 Task: Send an email with the signature Hayden King with the subject Request for feedback on a podcast episode and the message I appreciate your willingness to work with us on this matter. from softage.2@softage.net to softage.8@softage.net with an attached image file Menu_design.png and move the email from Sent Items to the folder Swimming
Action: Key pressed n
Screenshot: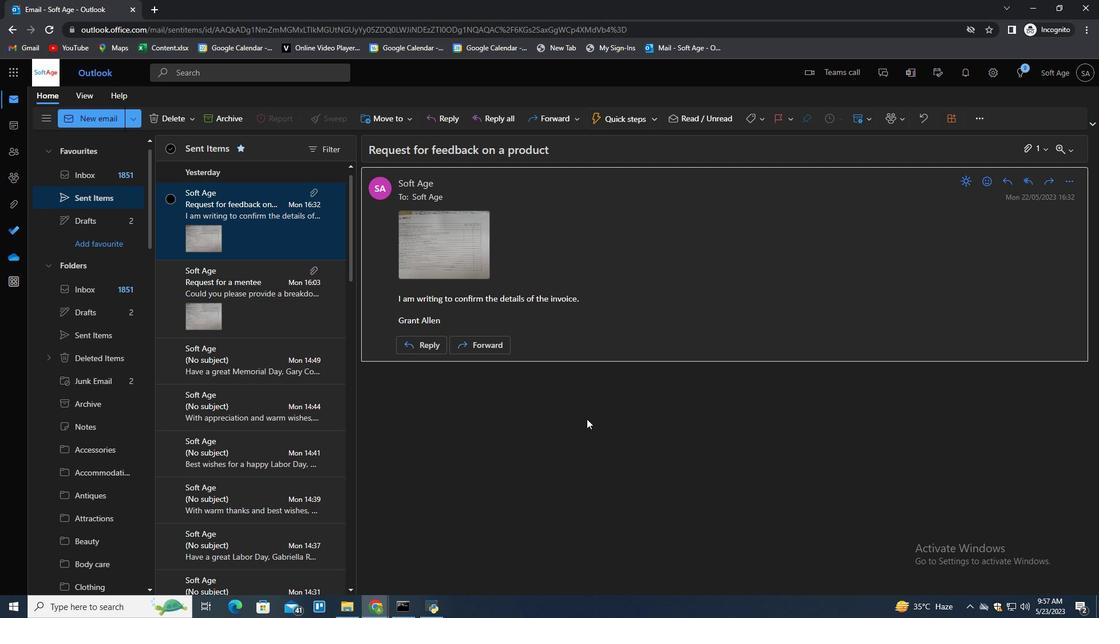 
Action: Mouse moved to (764, 126)
Screenshot: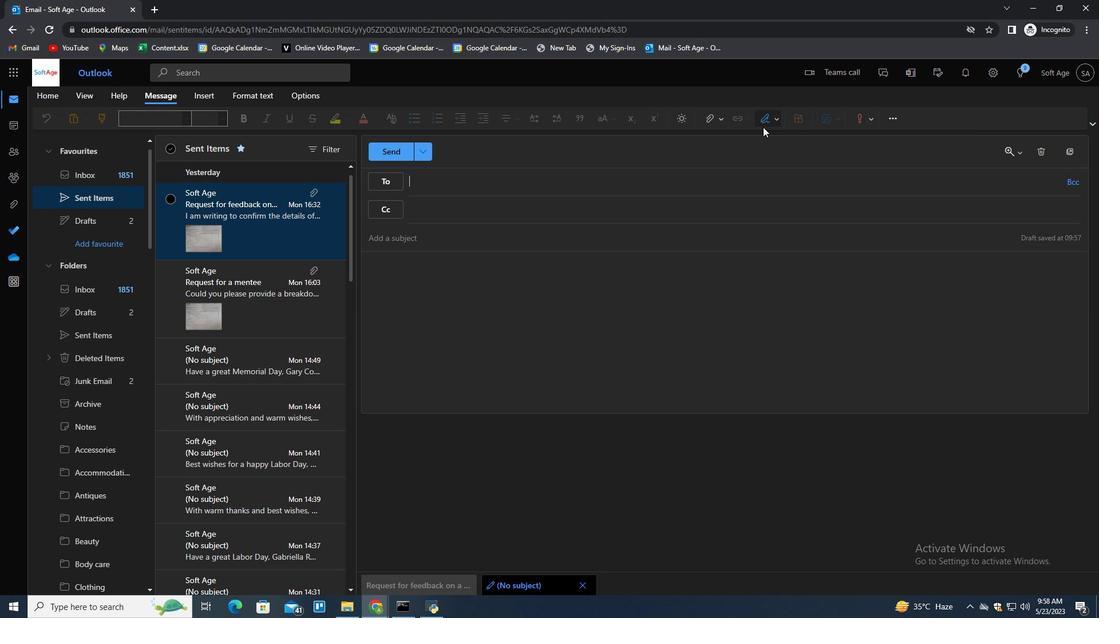 
Action: Mouse pressed left at (764, 126)
Screenshot: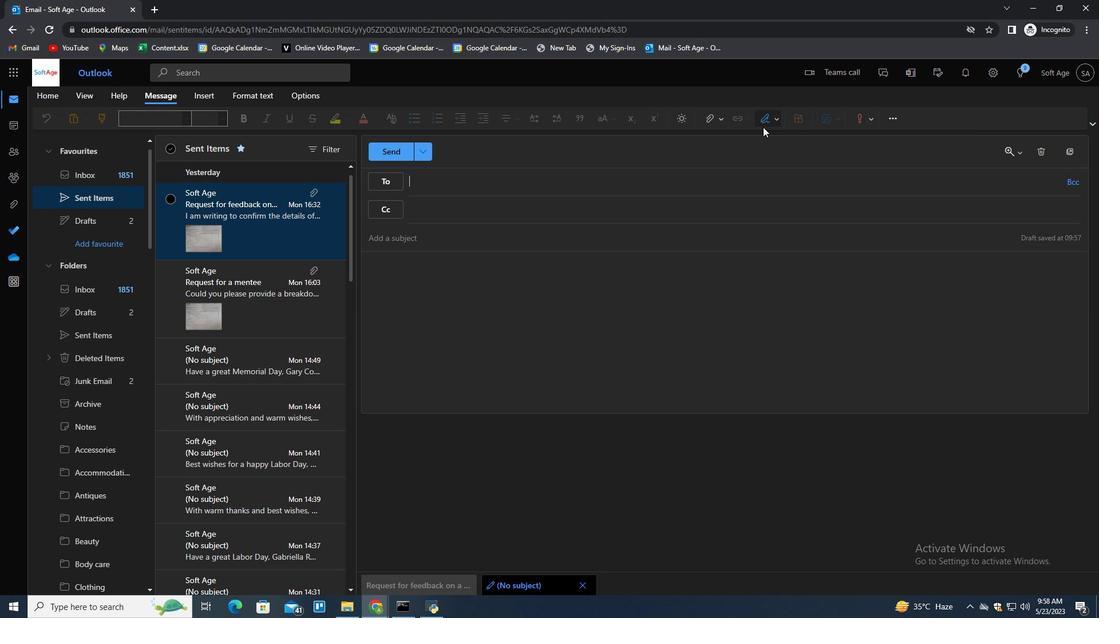 
Action: Mouse moved to (757, 163)
Screenshot: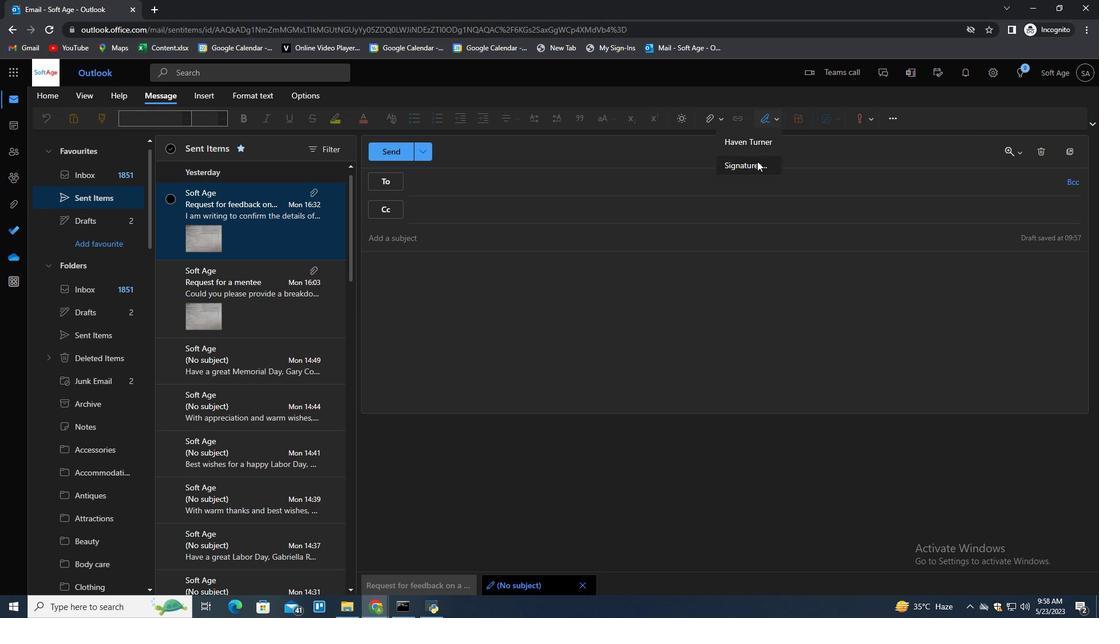 
Action: Mouse pressed left at (757, 163)
Screenshot: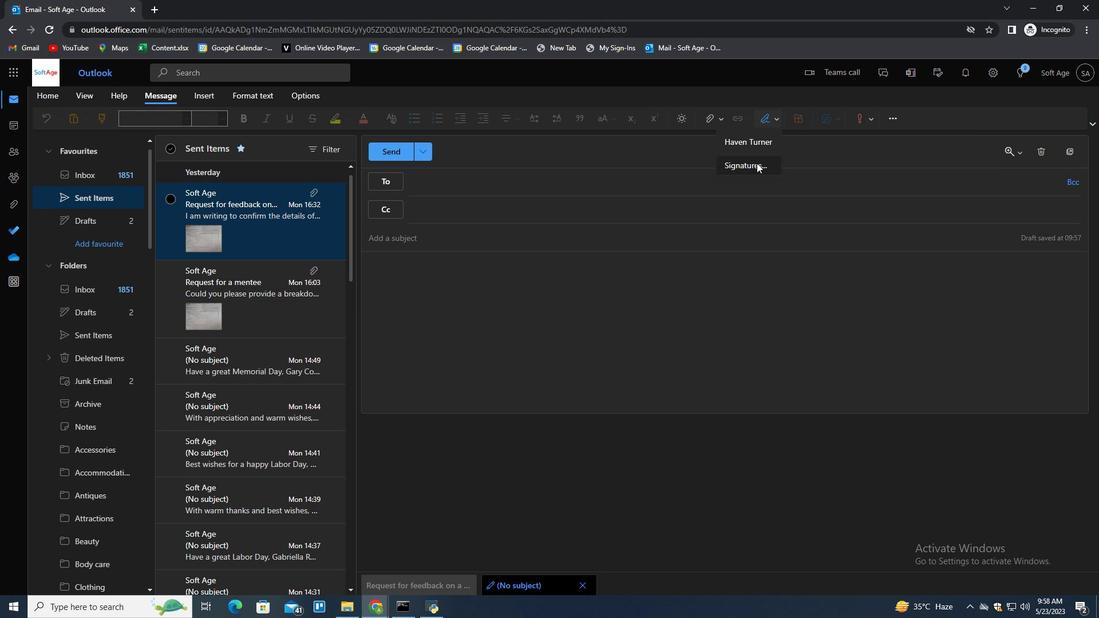 
Action: Mouse moved to (784, 213)
Screenshot: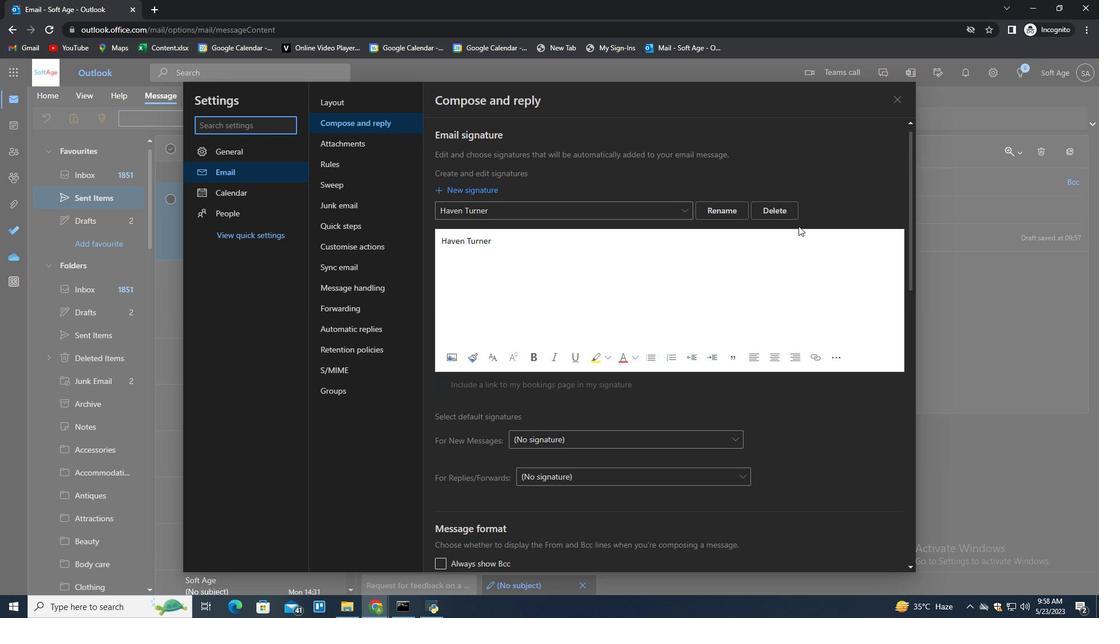 
Action: Mouse pressed left at (784, 213)
Screenshot: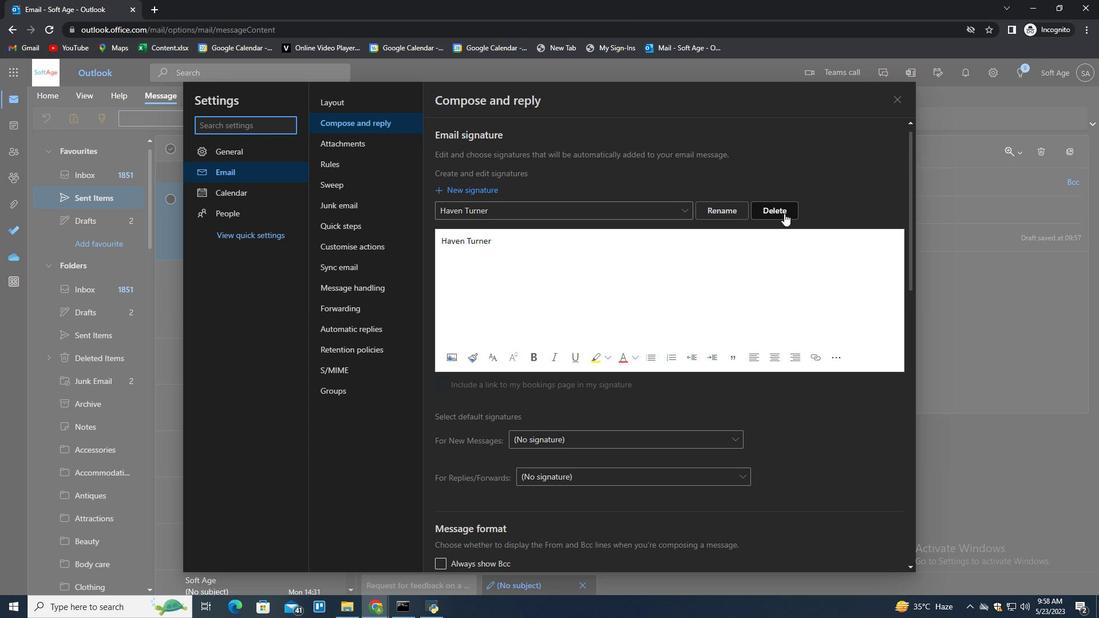 
Action: Mouse moved to (789, 214)
Screenshot: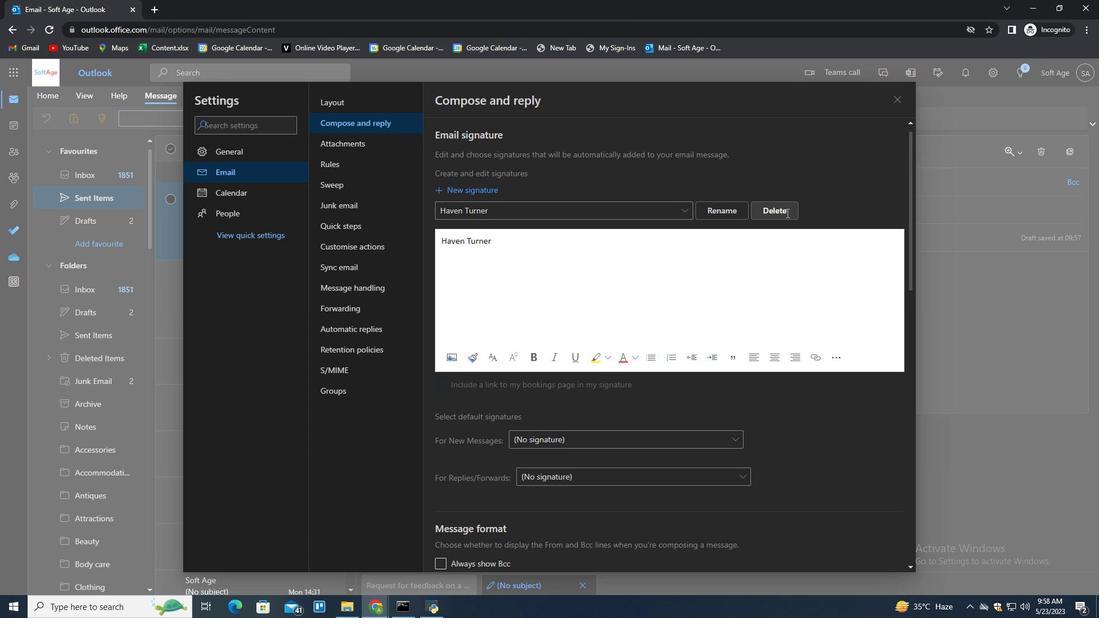 
Action: Mouse pressed left at (789, 214)
Screenshot: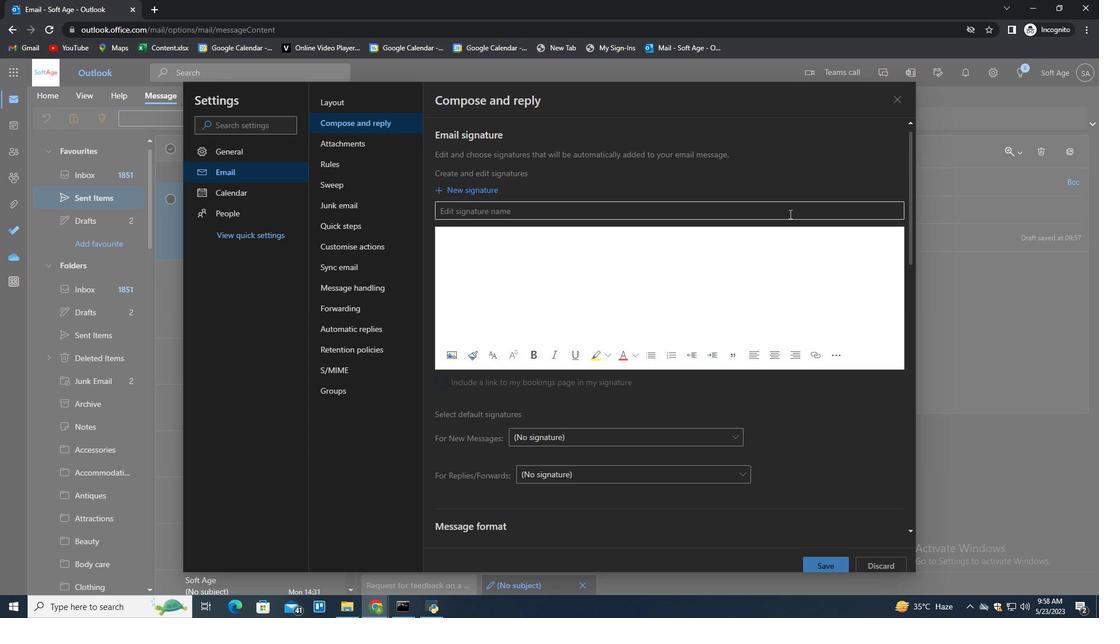 
Action: Key pressed <Key.shift>Hayden<Key.space><Key.shift>King<Key.space><Key.tab><Key.shift>Hayden<Key.space><Key.shift>King
Screenshot: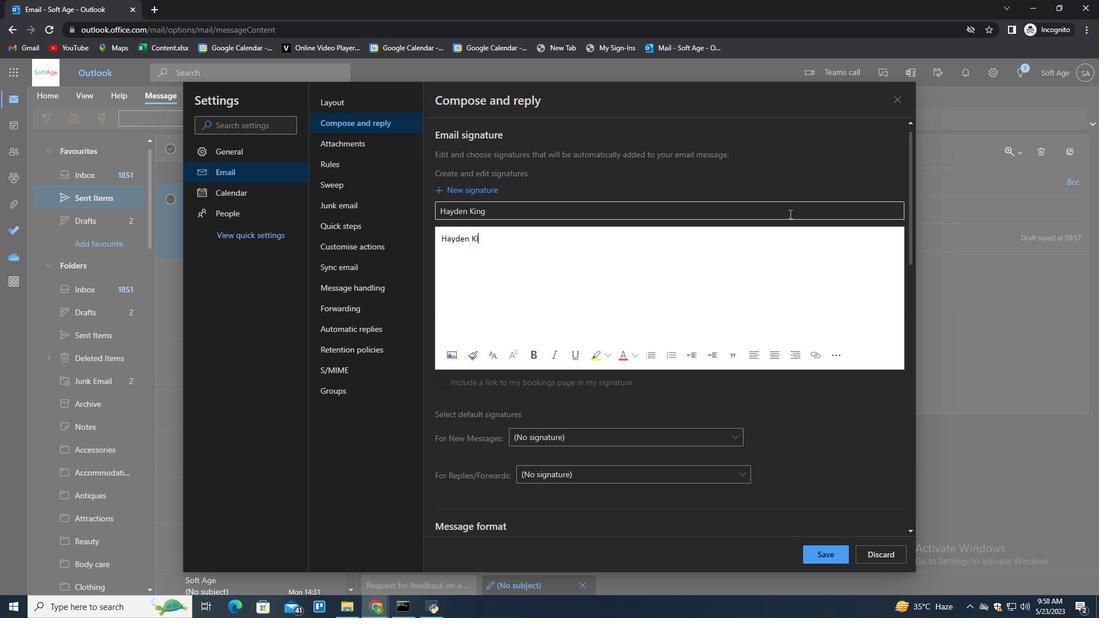 
Action: Mouse moved to (827, 552)
Screenshot: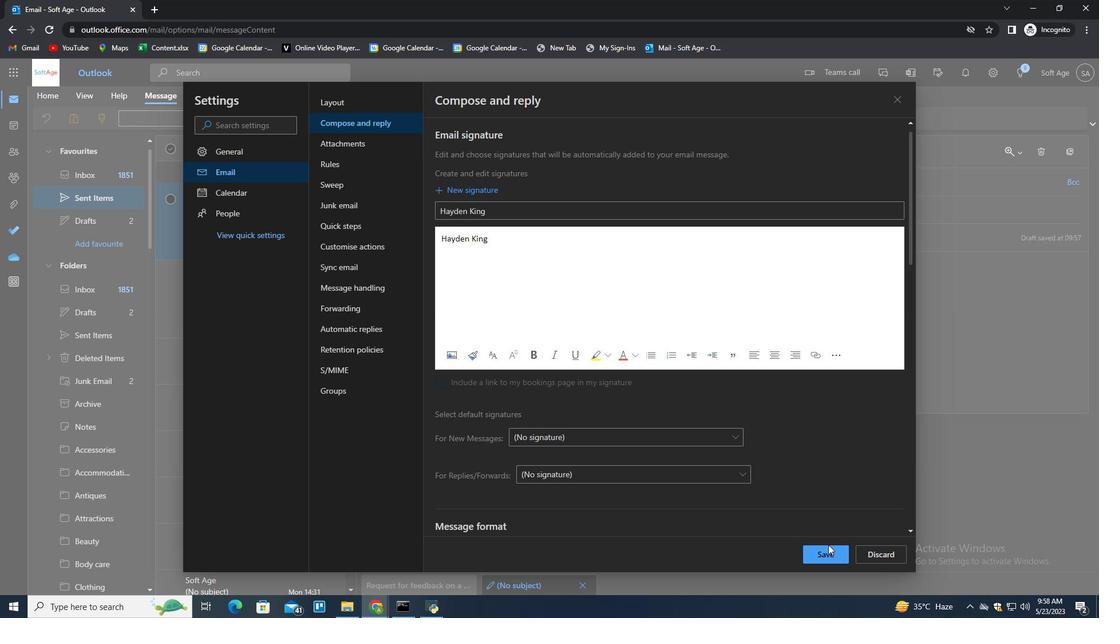 
Action: Mouse pressed left at (827, 552)
Screenshot: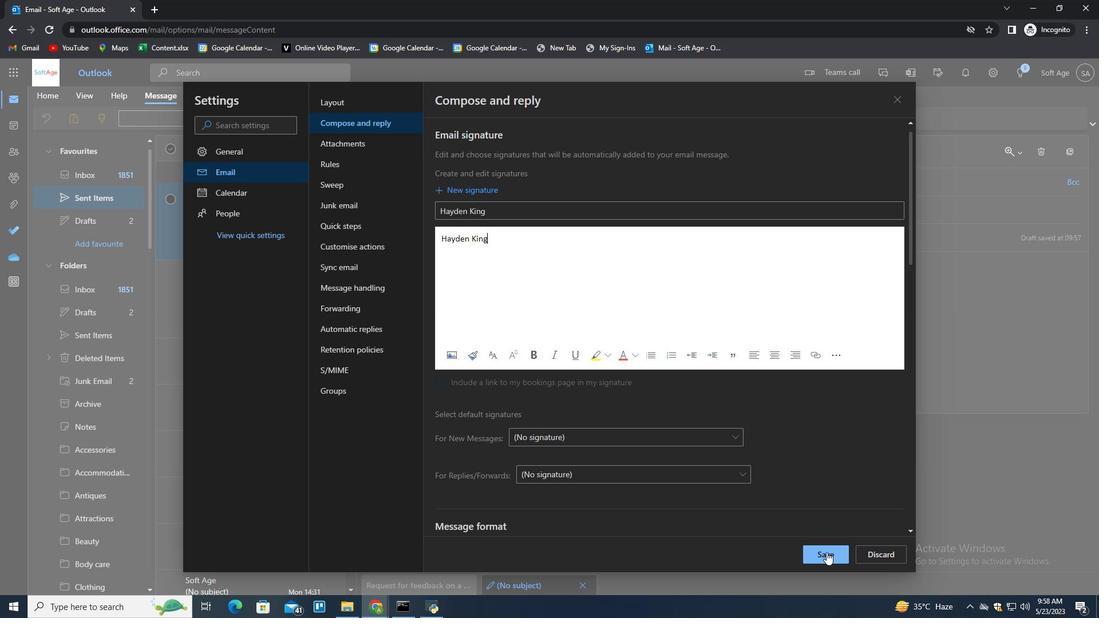 
Action: Mouse moved to (965, 282)
Screenshot: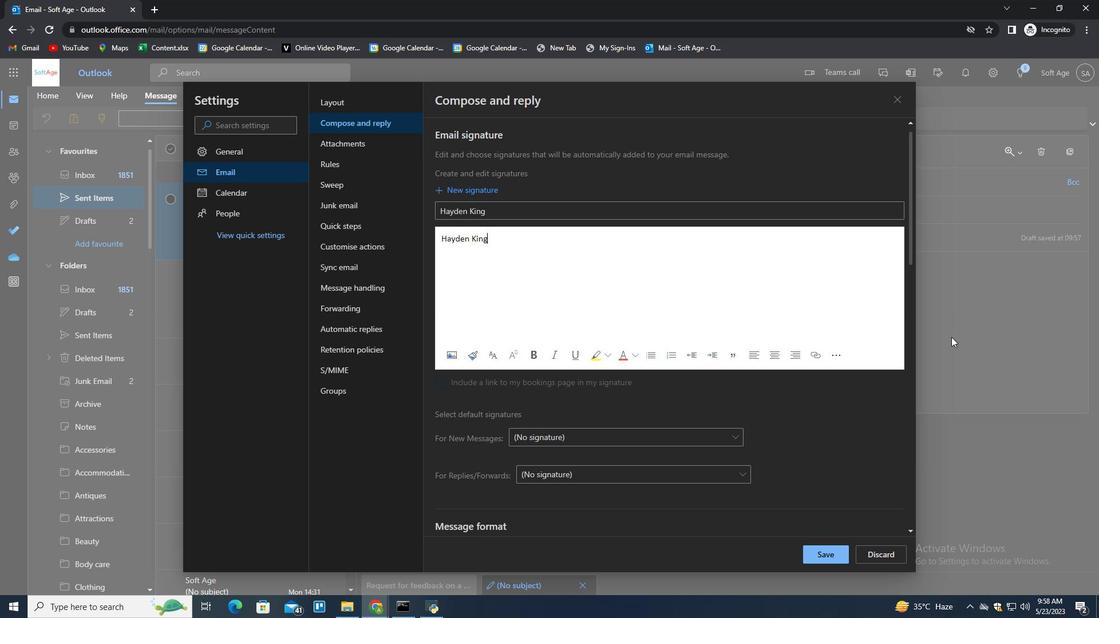 
Action: Mouse pressed left at (965, 282)
Screenshot: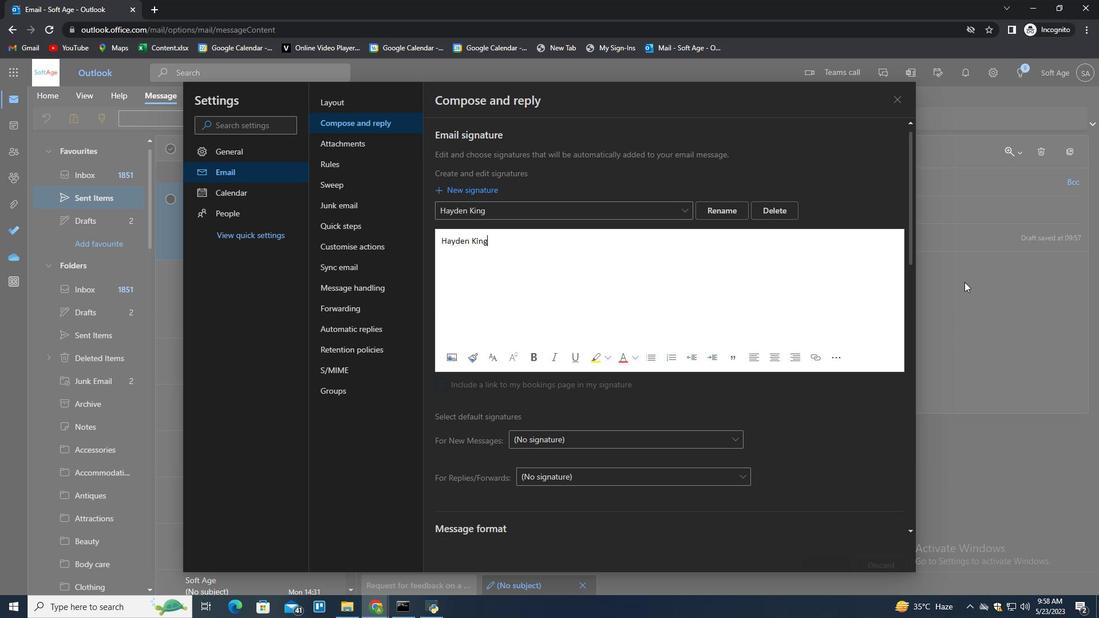 
Action: Mouse moved to (775, 119)
Screenshot: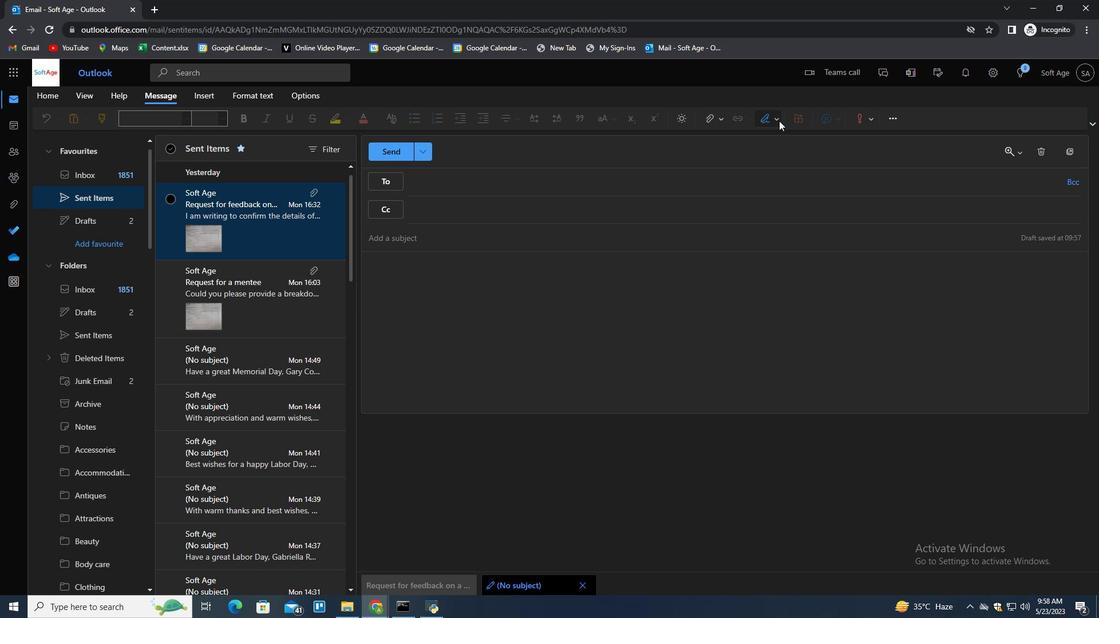 
Action: Mouse pressed left at (775, 119)
Screenshot: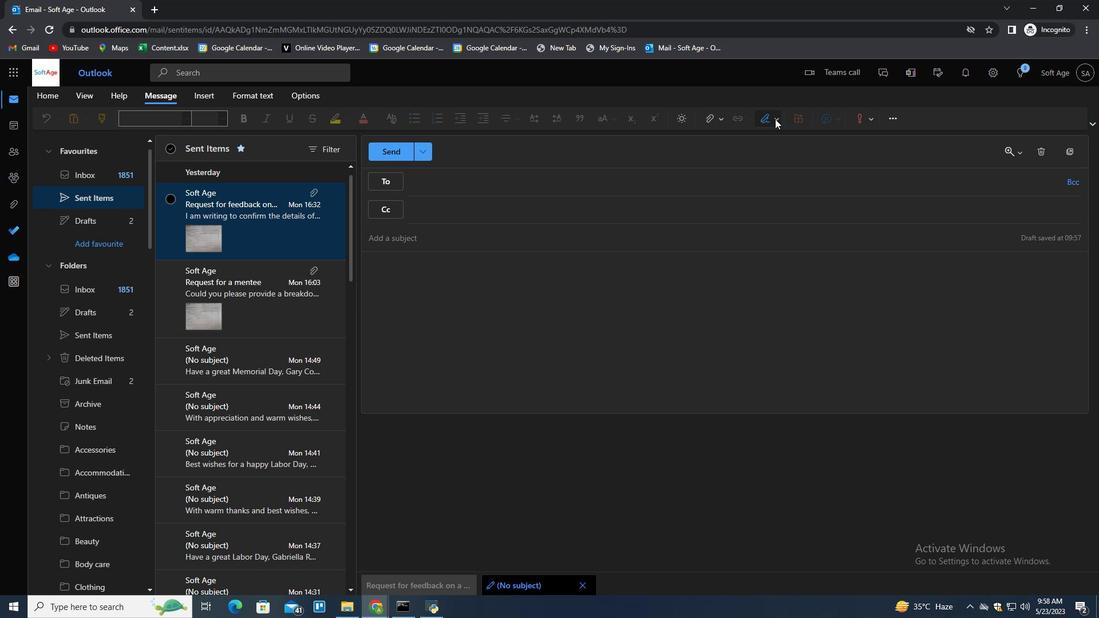 
Action: Mouse moved to (763, 136)
Screenshot: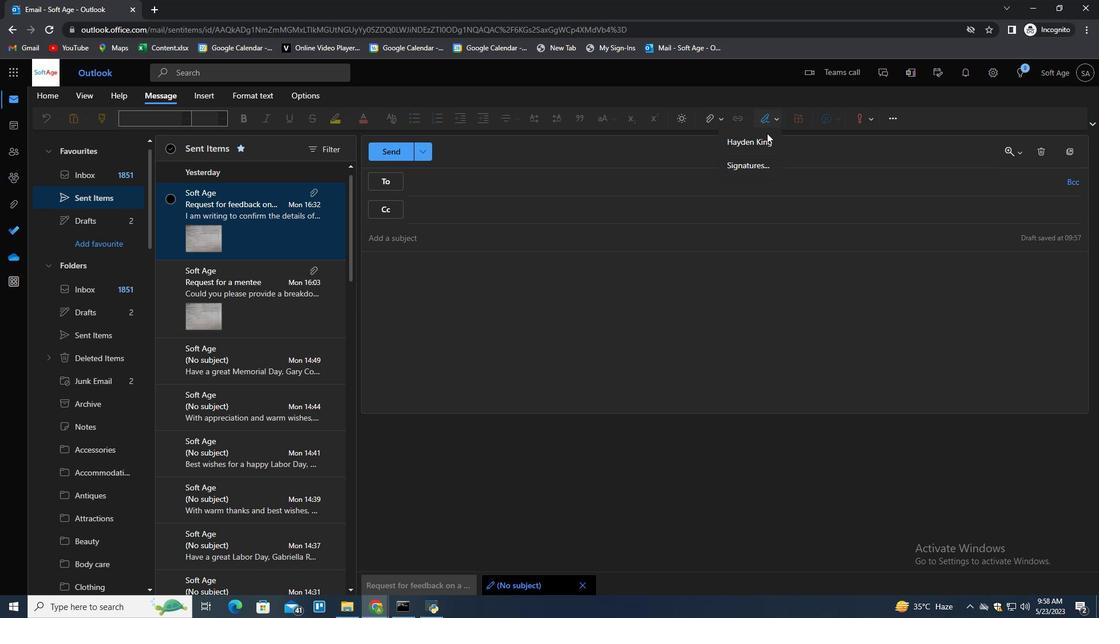 
Action: Mouse pressed left at (763, 136)
Screenshot: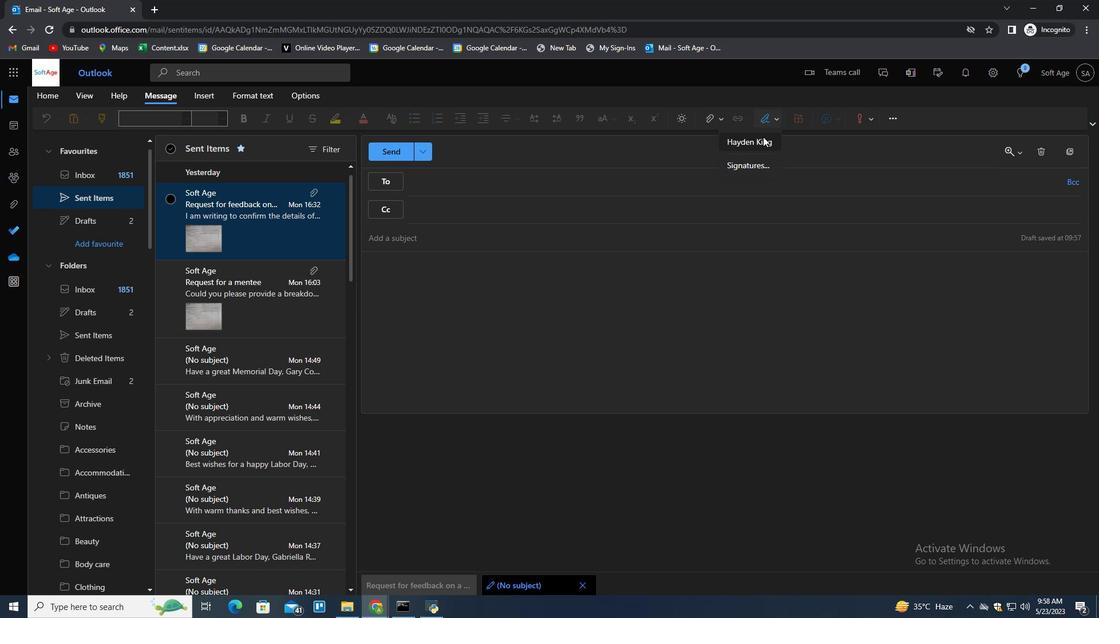 
Action: Mouse moved to (417, 239)
Screenshot: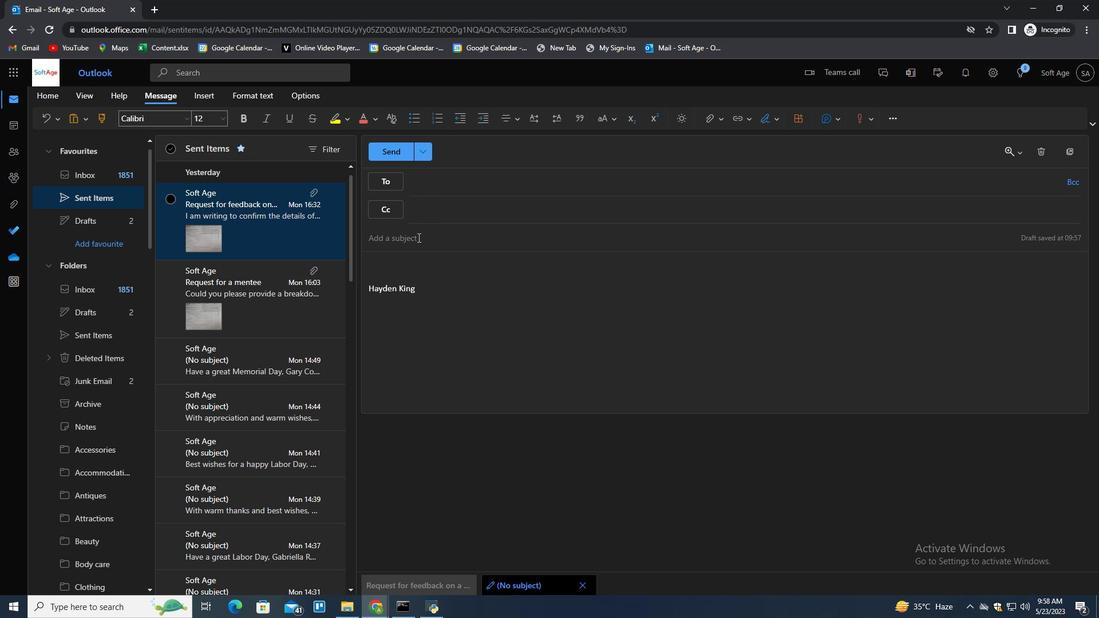 
Action: Mouse pressed left at (417, 239)
Screenshot: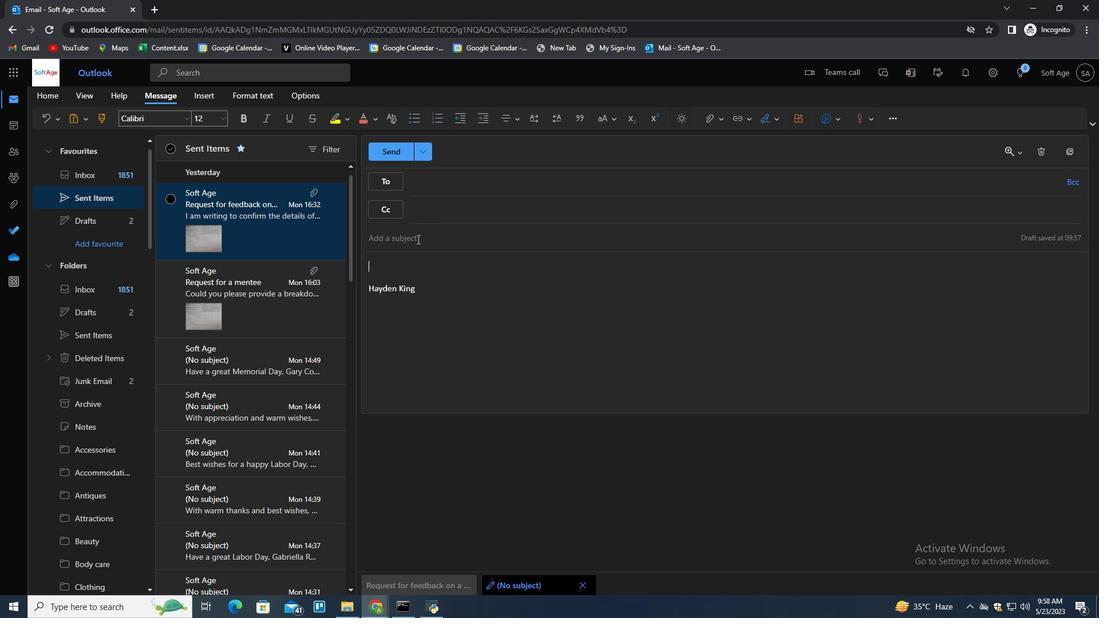 
Action: Key pressed <Key.shift>Request<Key.space>for<Key.space><Key.shift><Key.shift><Key.shift><Key.shift><Key.shift><Key.shift><Key.shift><Key.shift><Key.shift><Key.shift><Key.shift><Key.shift><Key.shift><Key.shift><Key.shift><Key.shift><Key.shift><Key.shift><Key.shift><Key.shift><Key.shift><Key.shift><Key.shift>feedback<Key.space>on<Key.space>a<Key.space>podcard<Key.backspace><Key.backspace>st<Key.space>t<Key.backspace>episode<Key.space><Key.tab><Key.shift>I<Key.space>appreciate<Key.space>your<Key.space>willing<Key.space><Key.backspace>ness<Key.space>to<Key.space>work<Key.space>woi<Key.backspace><Key.backspace>ith<Key.space>us<Key.space>on<Key.space>this<Key.space>matter
Screenshot: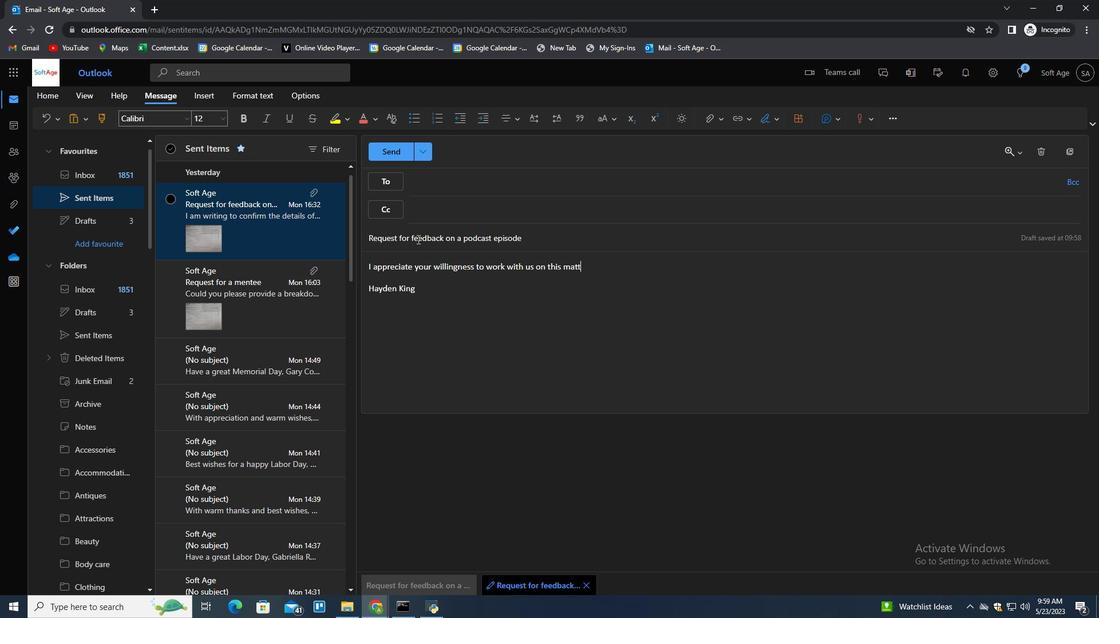 
Action: Mouse moved to (482, 178)
Screenshot: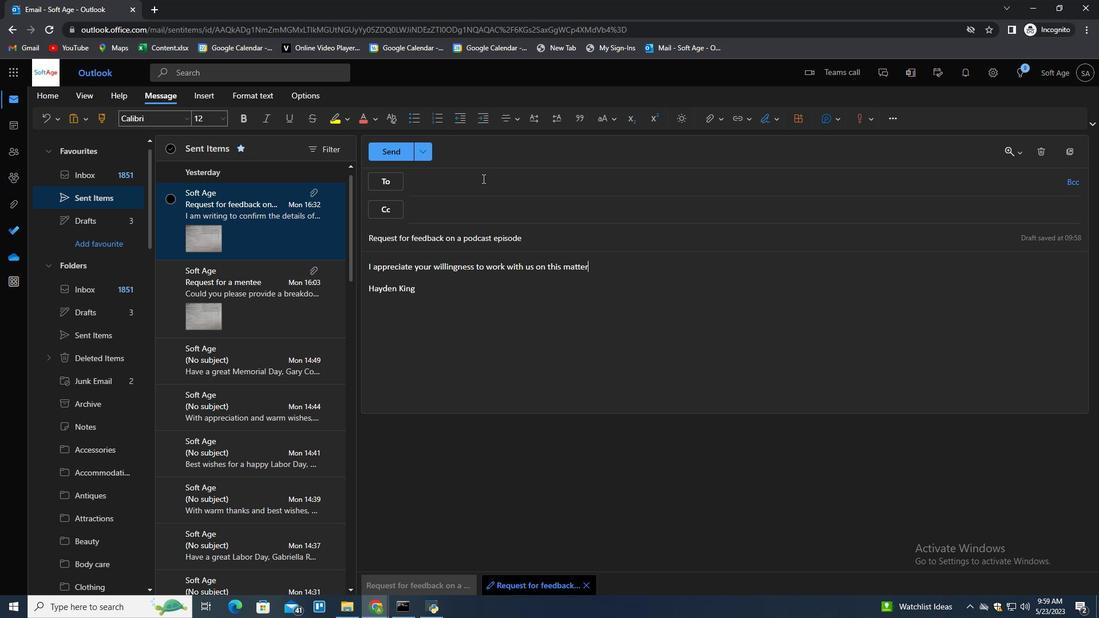 
Action: Mouse pressed left at (482, 178)
Screenshot: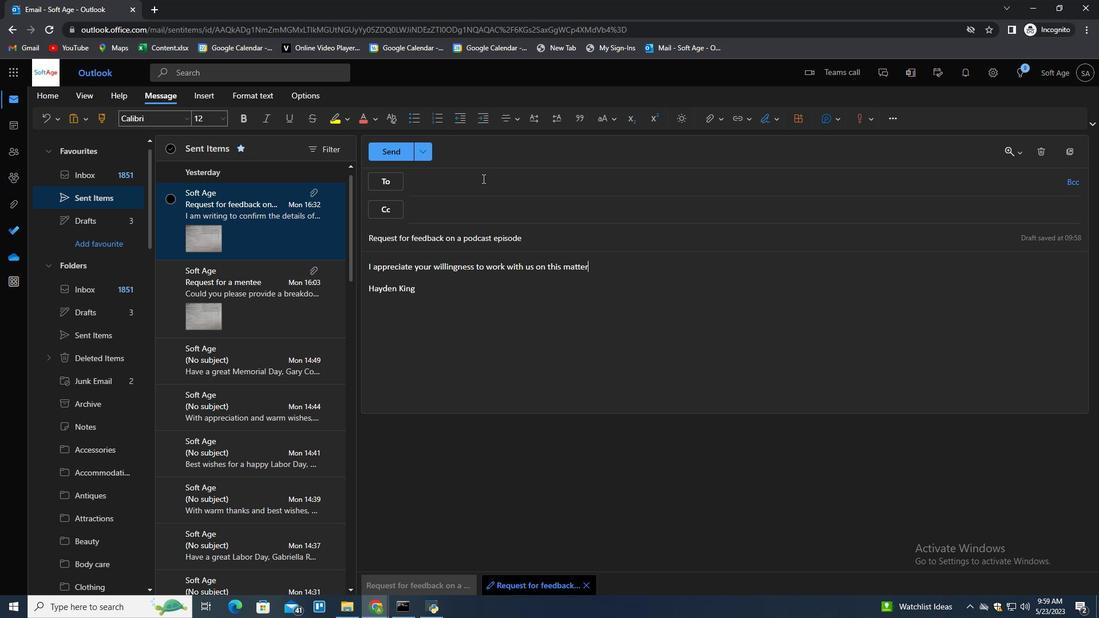 
Action: Mouse moved to (482, 178)
Screenshot: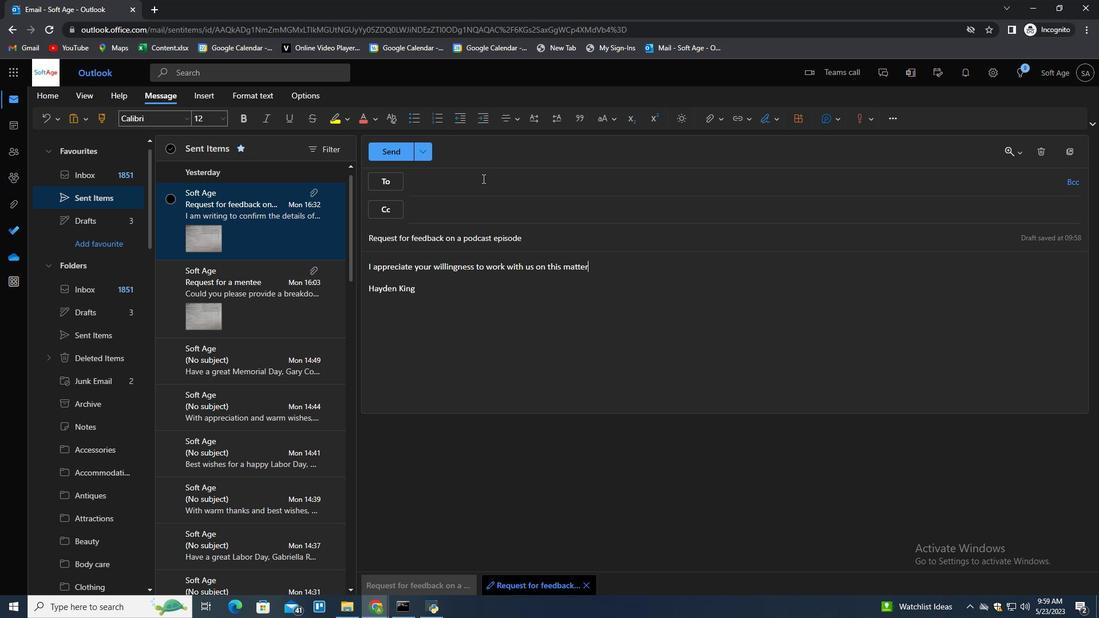 
Action: Key pressed softae<Key.backspace>ge.8<Key.shift>@softage.net<Key.enter>
Screenshot: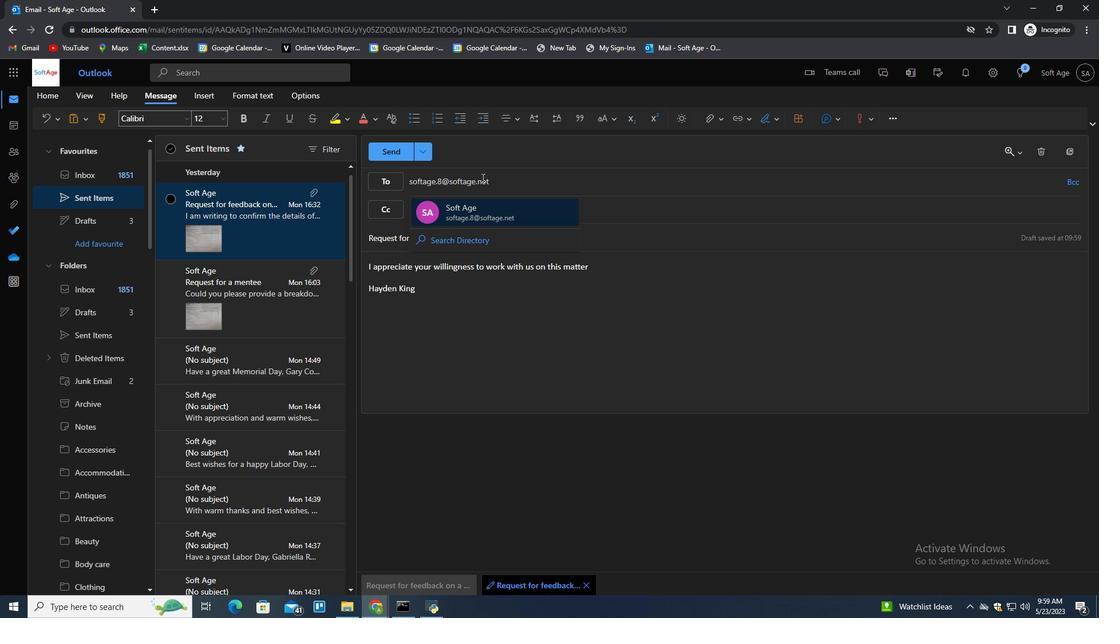 
Action: Mouse moved to (530, 303)
Screenshot: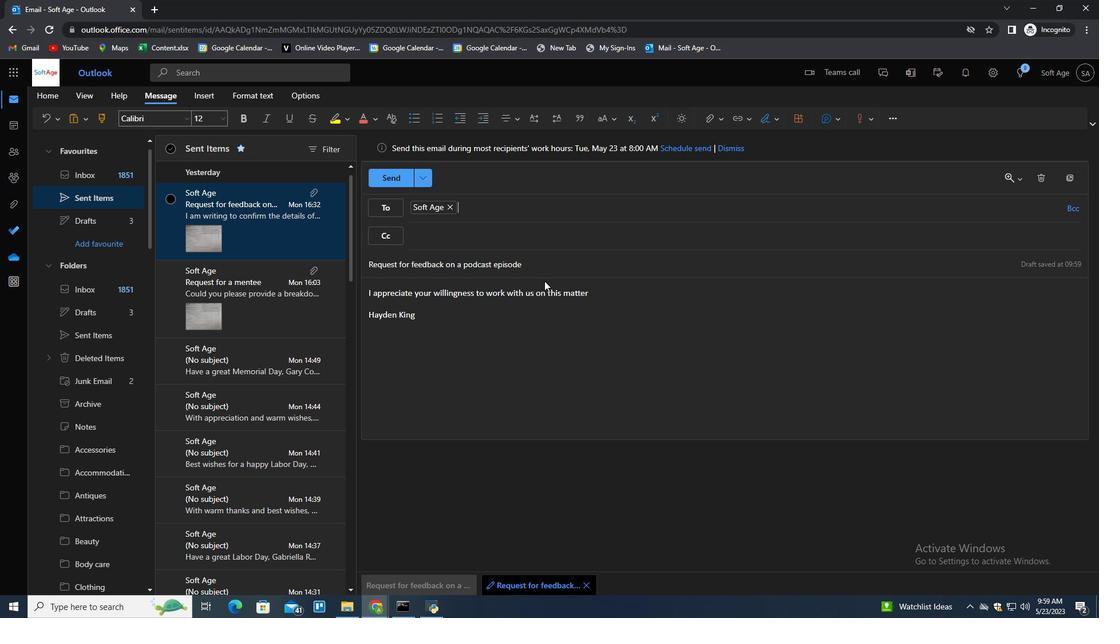 
Action: Mouse pressed left at (530, 303)
Screenshot: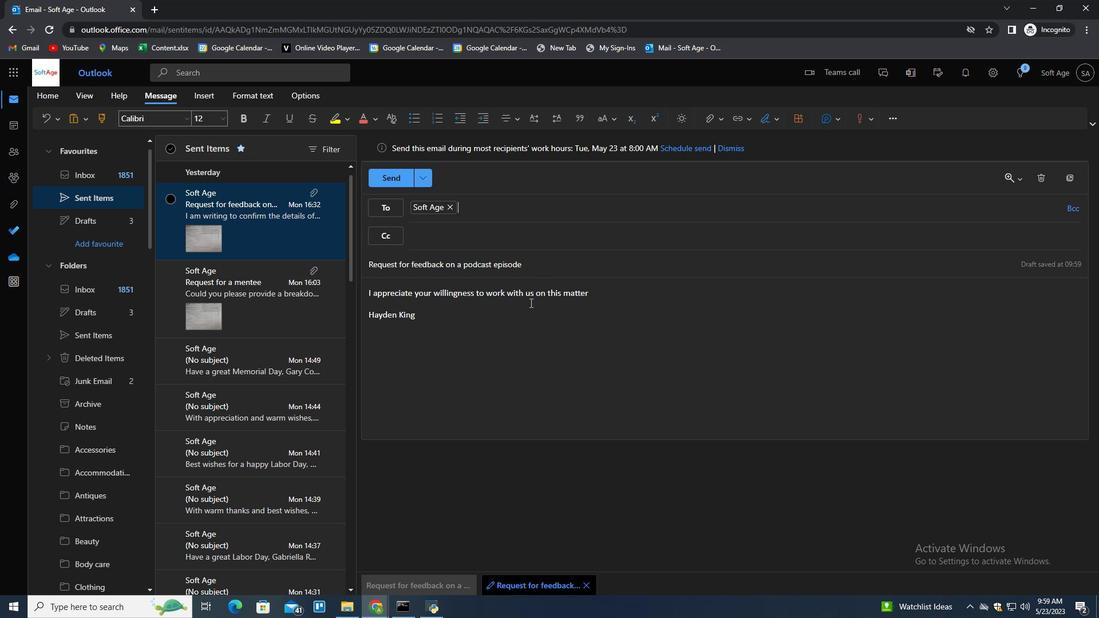 
Action: Mouse moved to (720, 126)
Screenshot: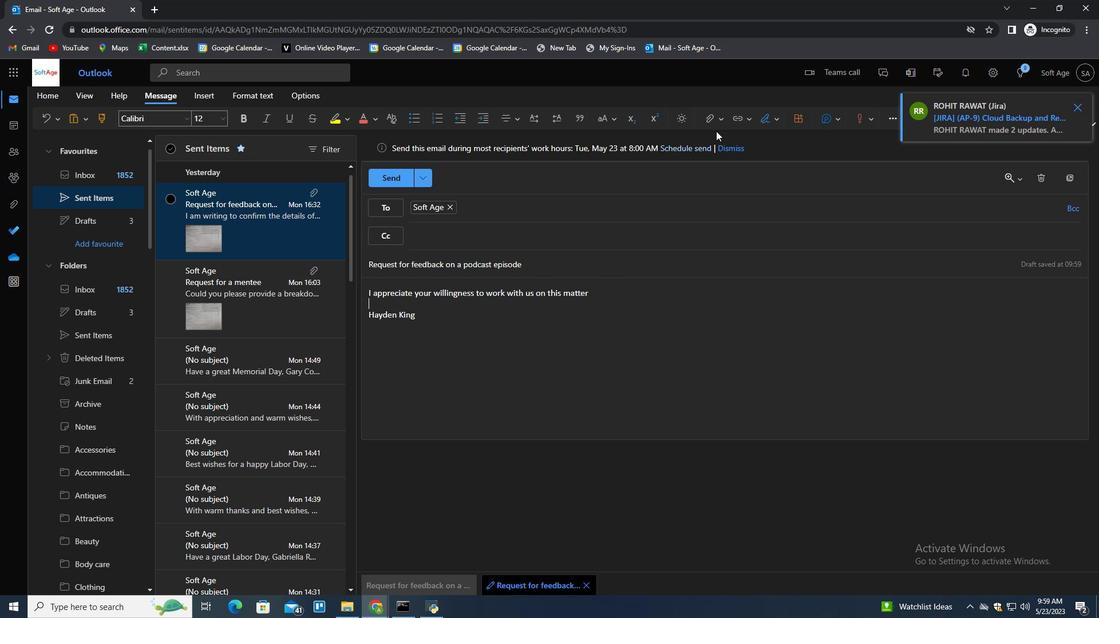 
Action: Mouse pressed left at (720, 126)
Screenshot: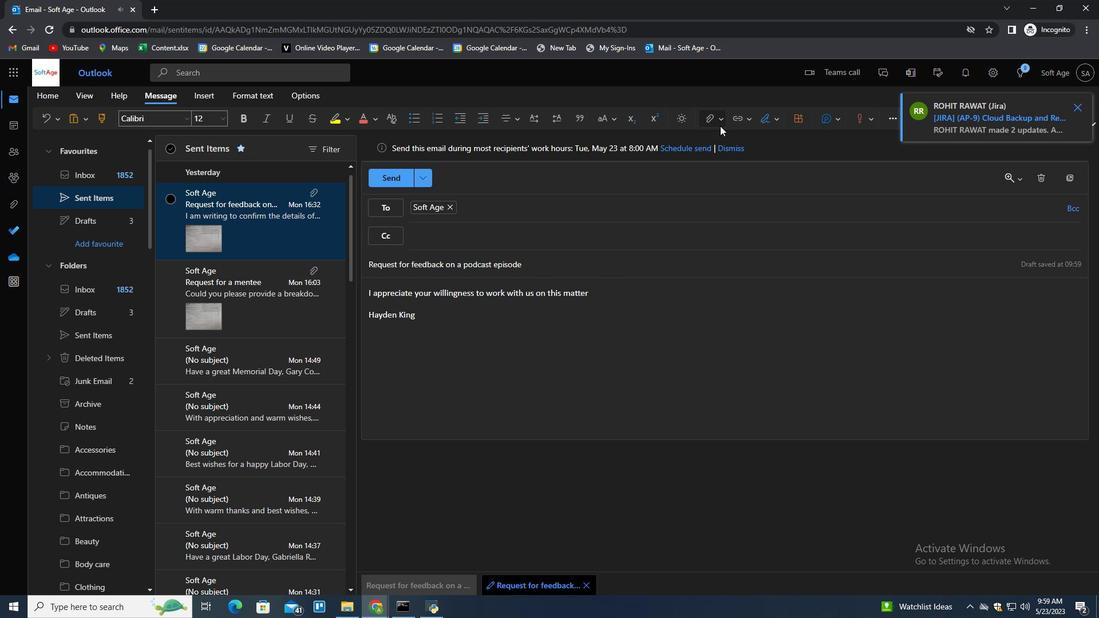
Action: Mouse moved to (647, 146)
Screenshot: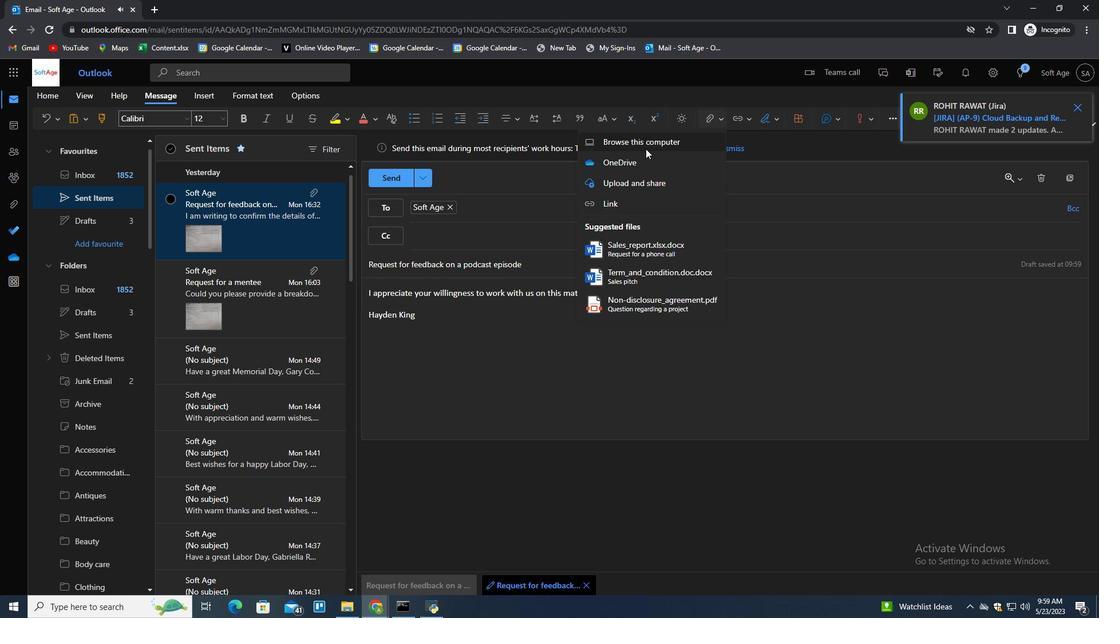
Action: Mouse pressed left at (647, 146)
Screenshot: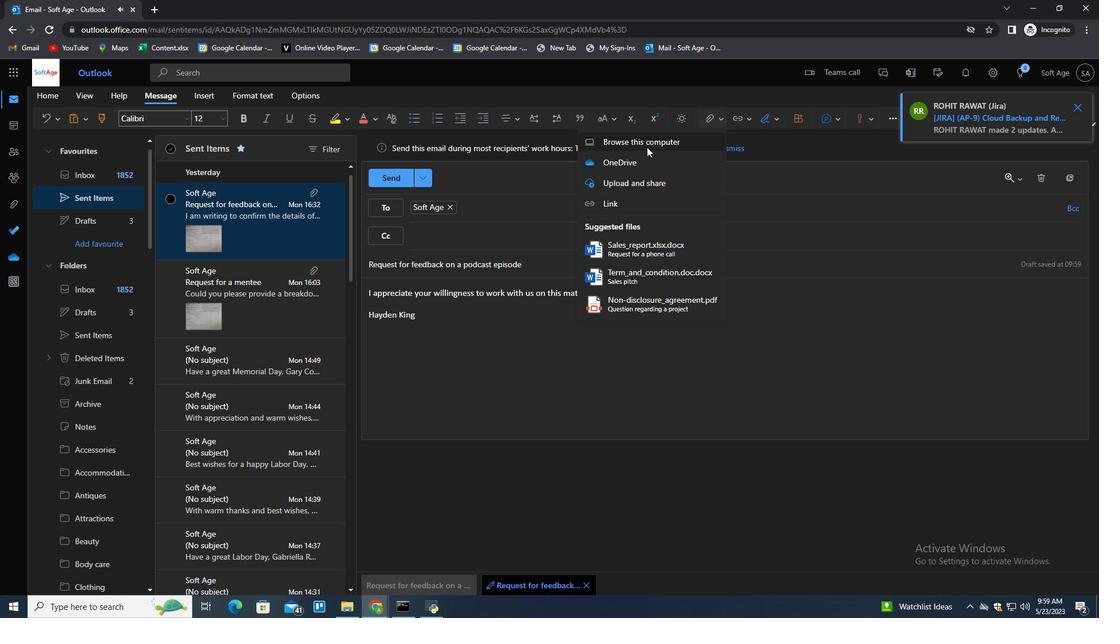 
Action: Mouse moved to (244, 187)
Screenshot: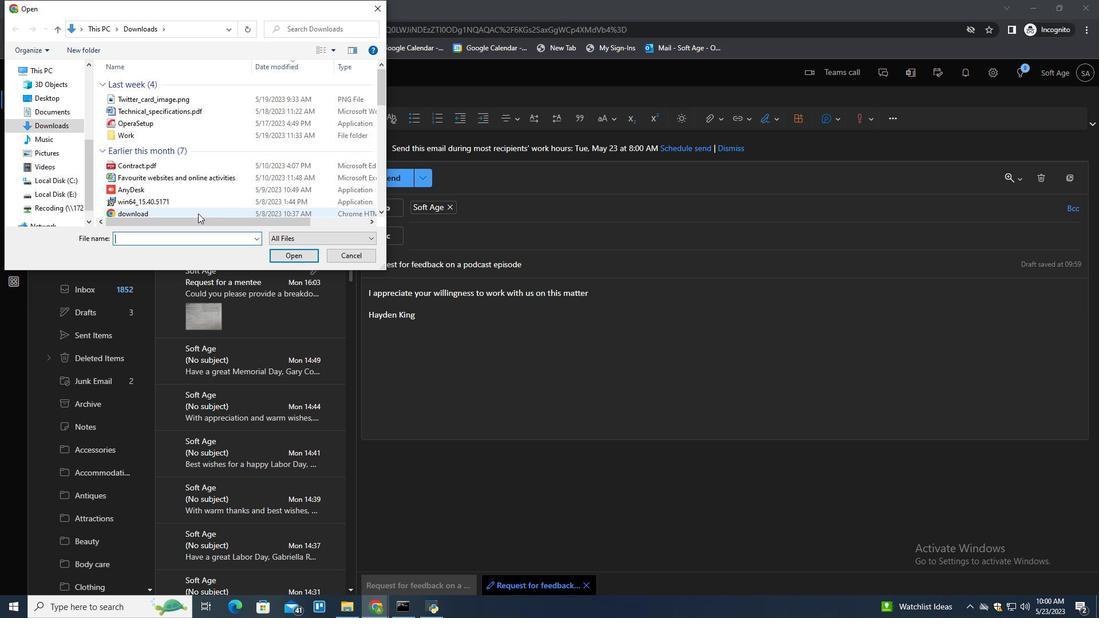 
Action: Mouse scrolled (244, 186) with delta (0, 0)
Screenshot: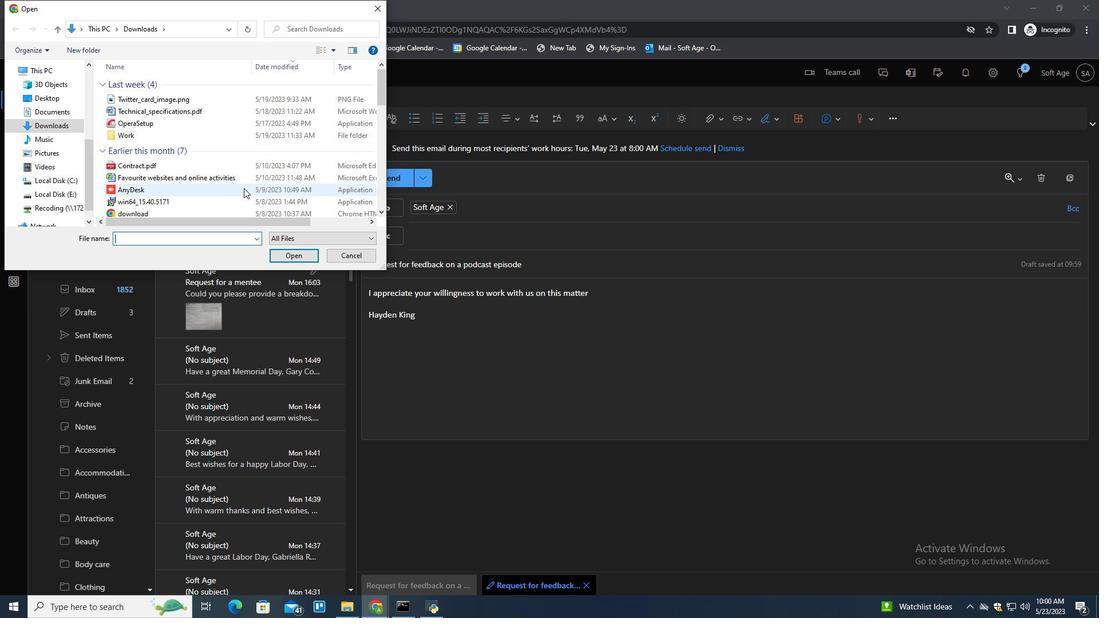 
Action: Mouse scrolled (244, 186) with delta (0, 0)
Screenshot: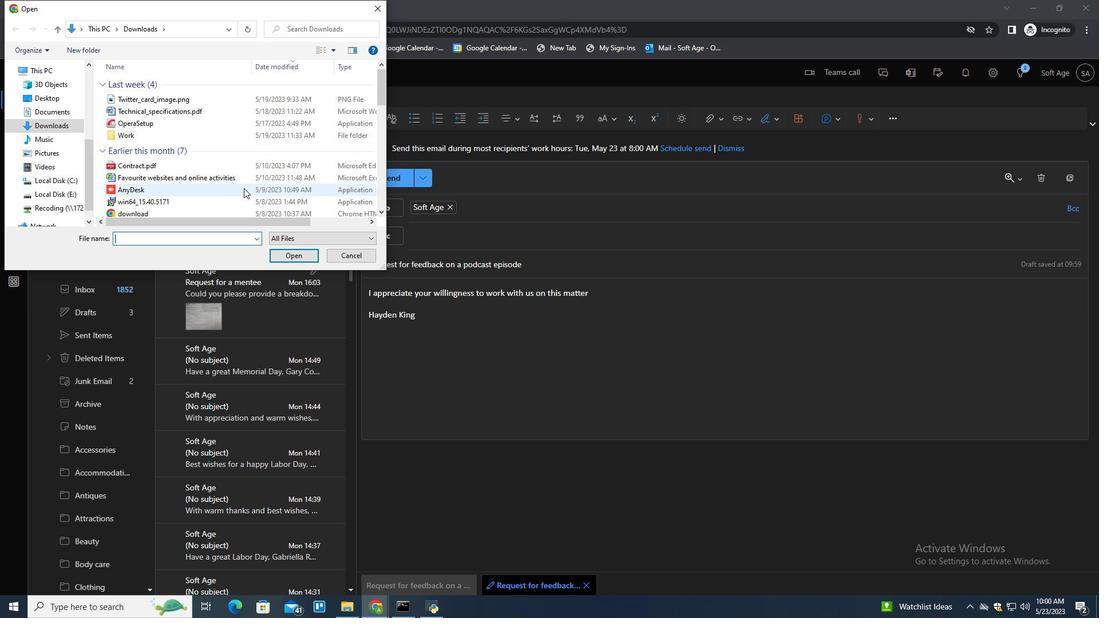 
Action: Mouse scrolled (244, 186) with delta (0, 0)
Screenshot: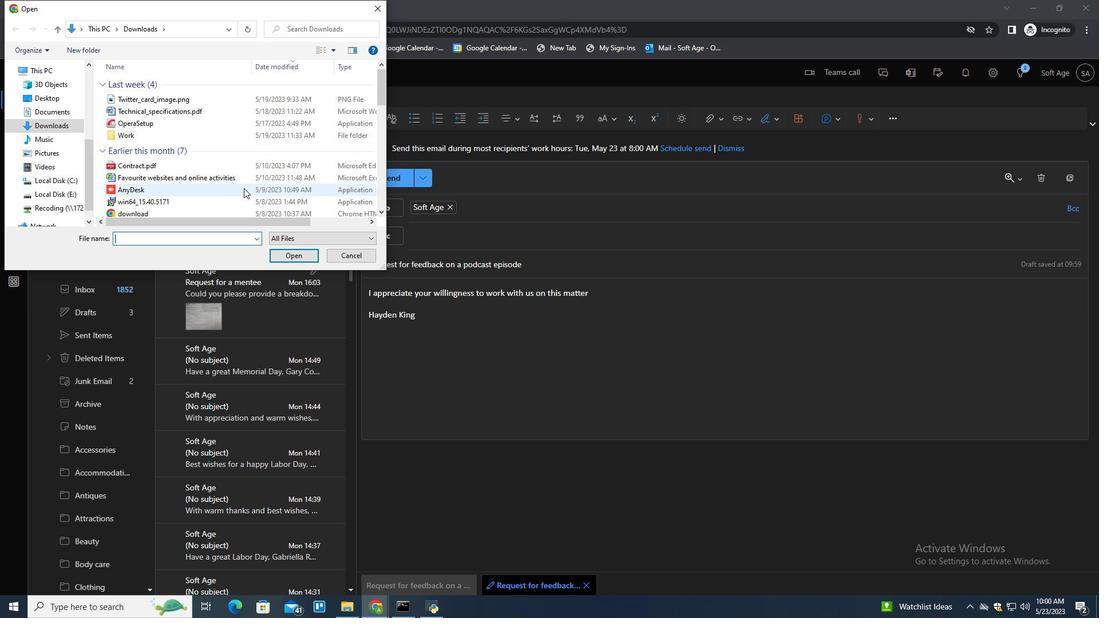 
Action: Mouse scrolled (244, 186) with delta (0, 0)
Screenshot: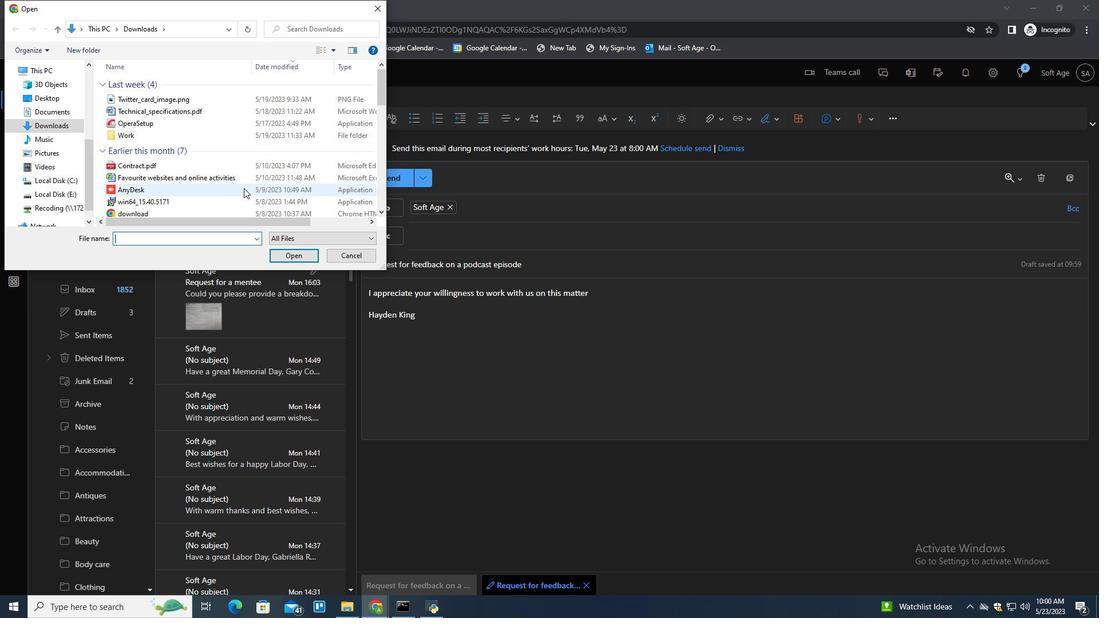
Action: Mouse scrolled (244, 186) with delta (0, 0)
Screenshot: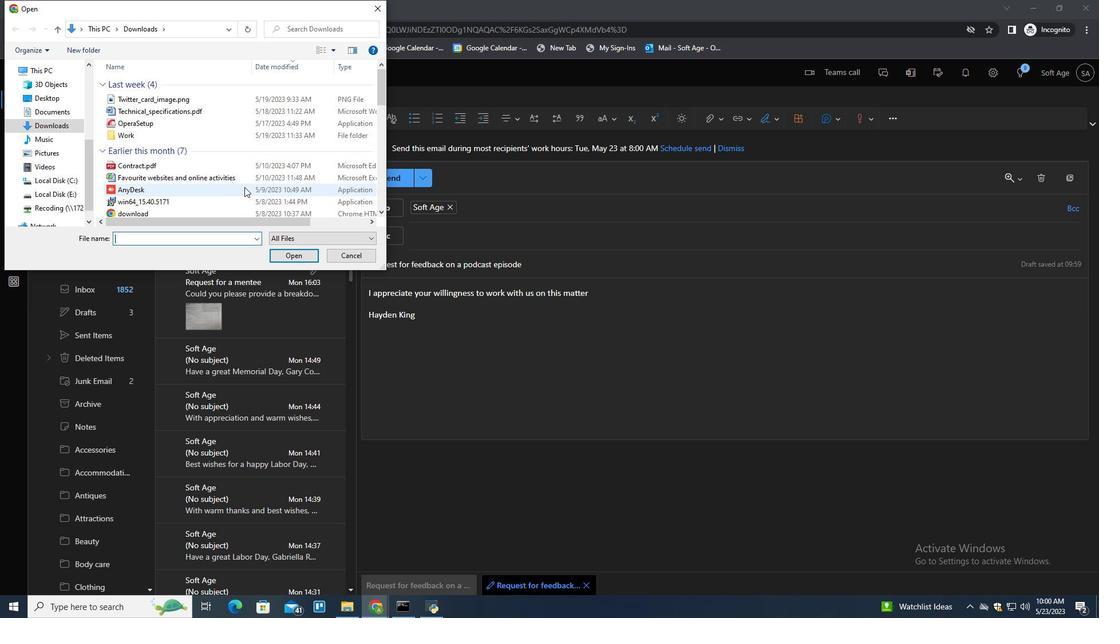 
Action: Mouse scrolled (244, 186) with delta (0, 0)
Screenshot: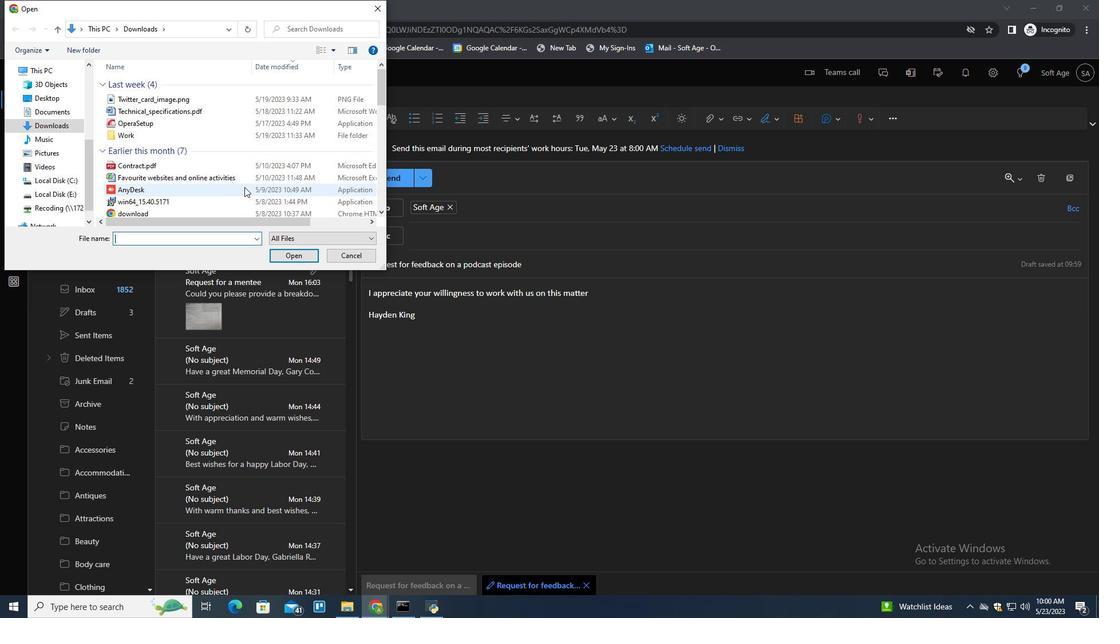 
Action: Mouse scrolled (244, 186) with delta (0, 0)
Screenshot: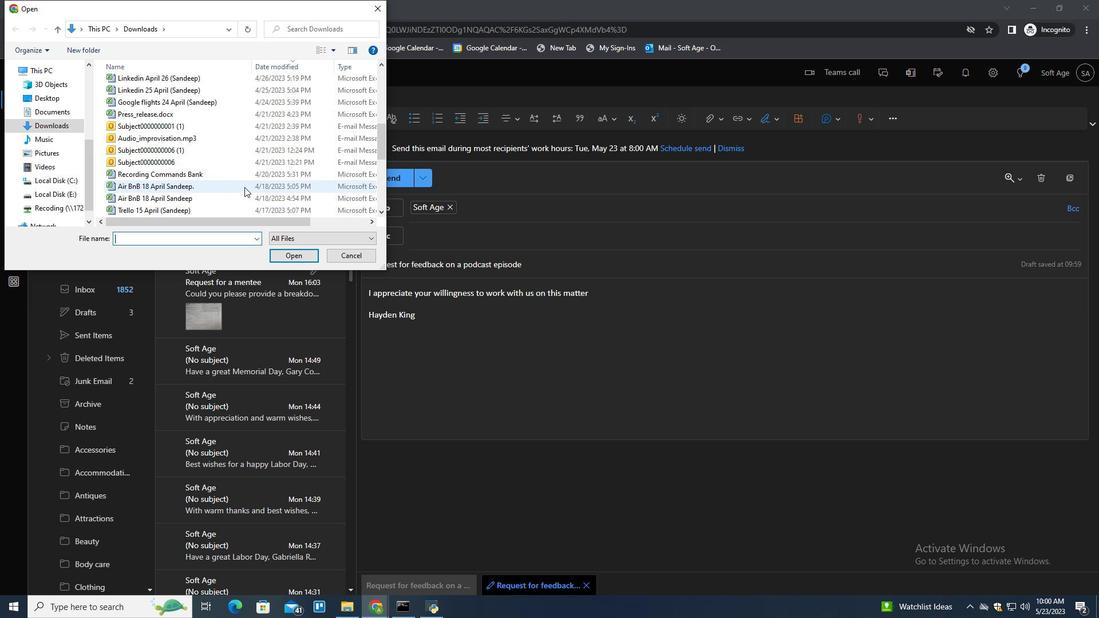 
Action: Mouse scrolled (244, 186) with delta (0, 0)
Screenshot: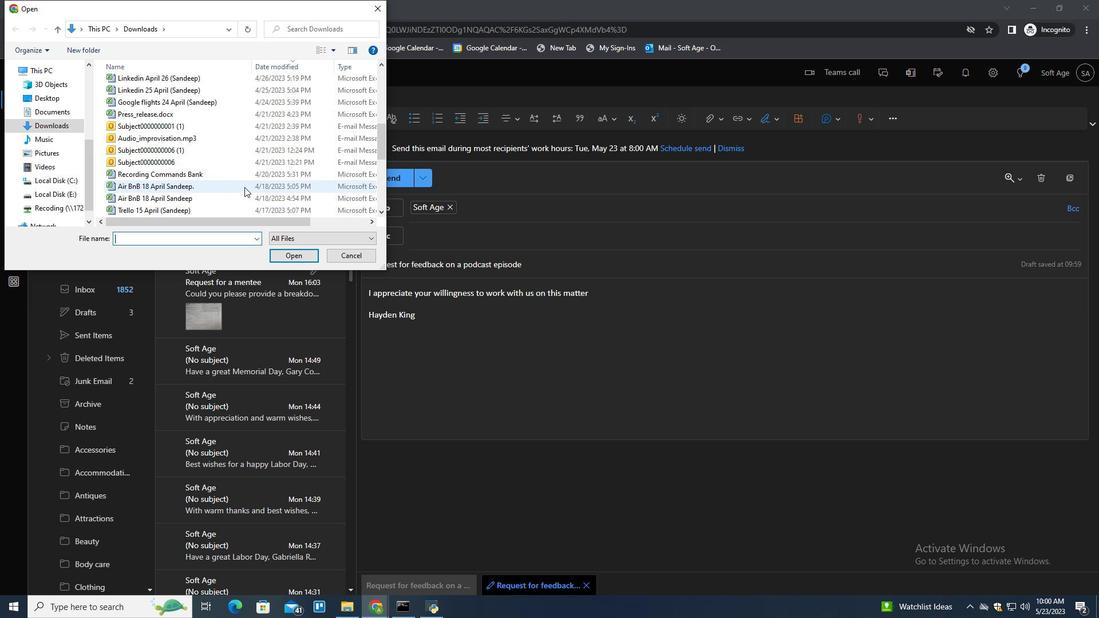 
Action: Mouse scrolled (244, 186) with delta (0, 0)
Screenshot: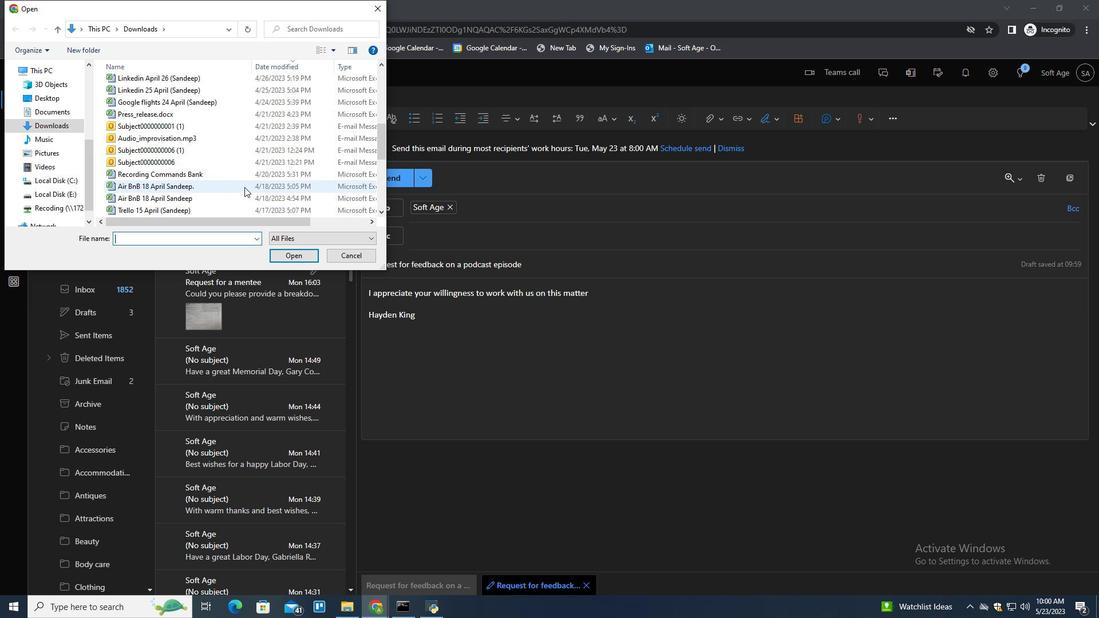 
Action: Mouse scrolled (244, 187) with delta (0, 0)
Screenshot: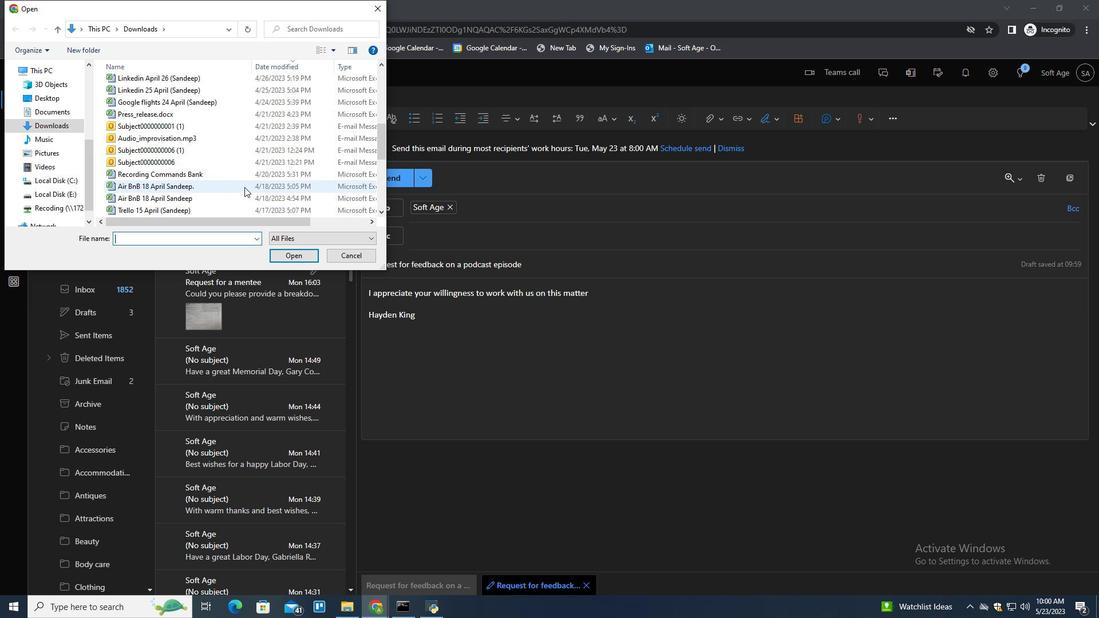 
Action: Mouse scrolled (244, 186) with delta (0, 0)
Screenshot: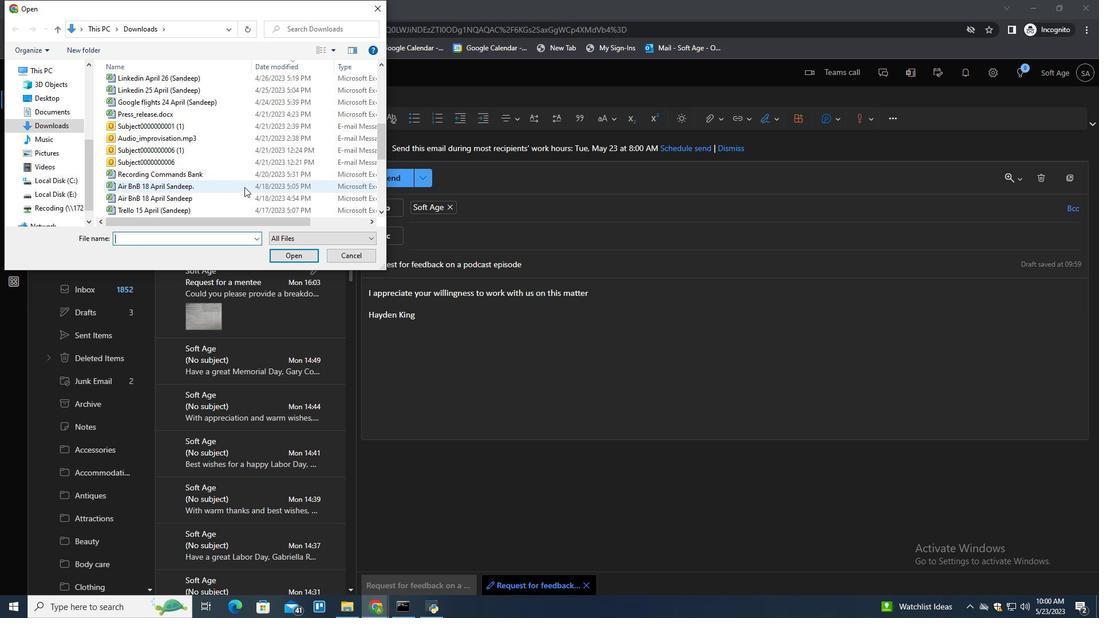 
Action: Mouse scrolled (244, 186) with delta (0, 0)
Screenshot: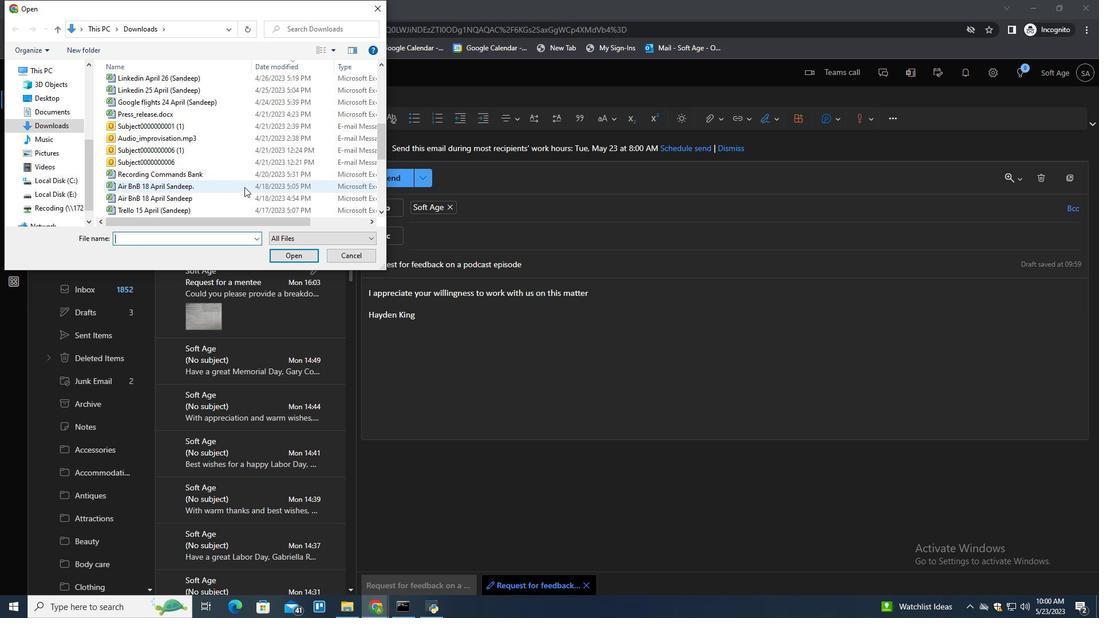 
Action: Mouse moved to (217, 185)
Screenshot: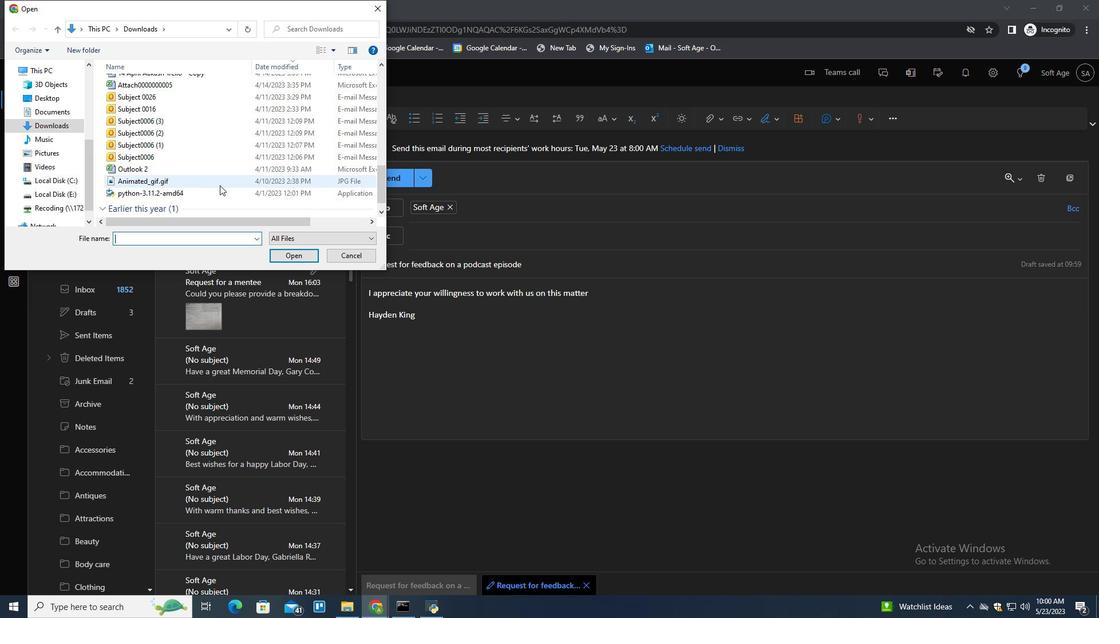 
Action: Mouse scrolled (218, 185) with delta (0, 0)
Screenshot: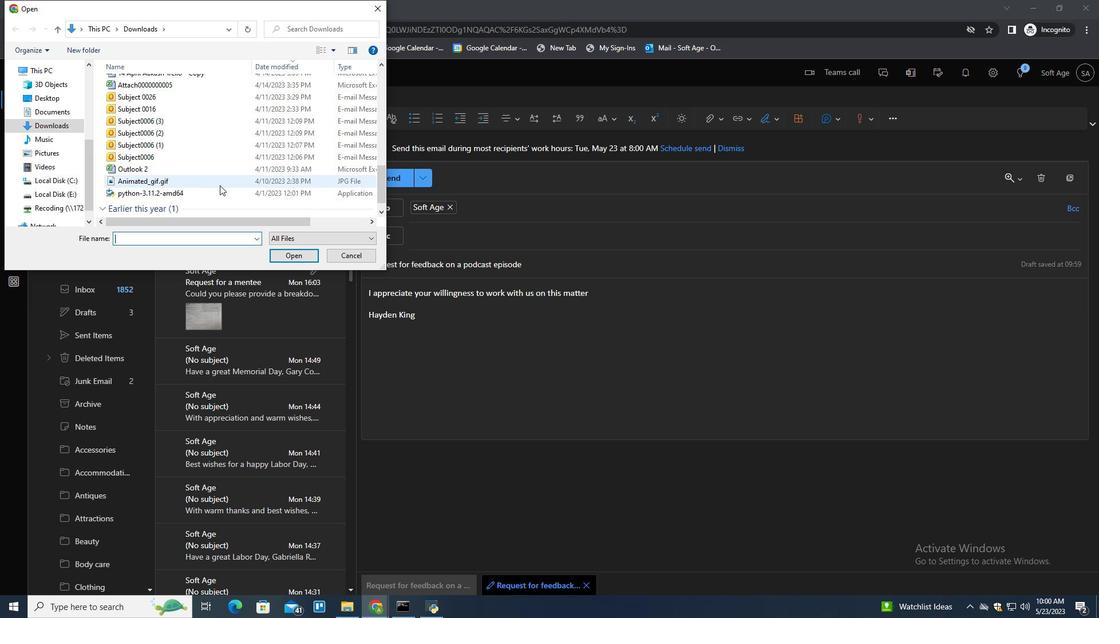 
Action: Mouse scrolled (217, 185) with delta (0, 0)
Screenshot: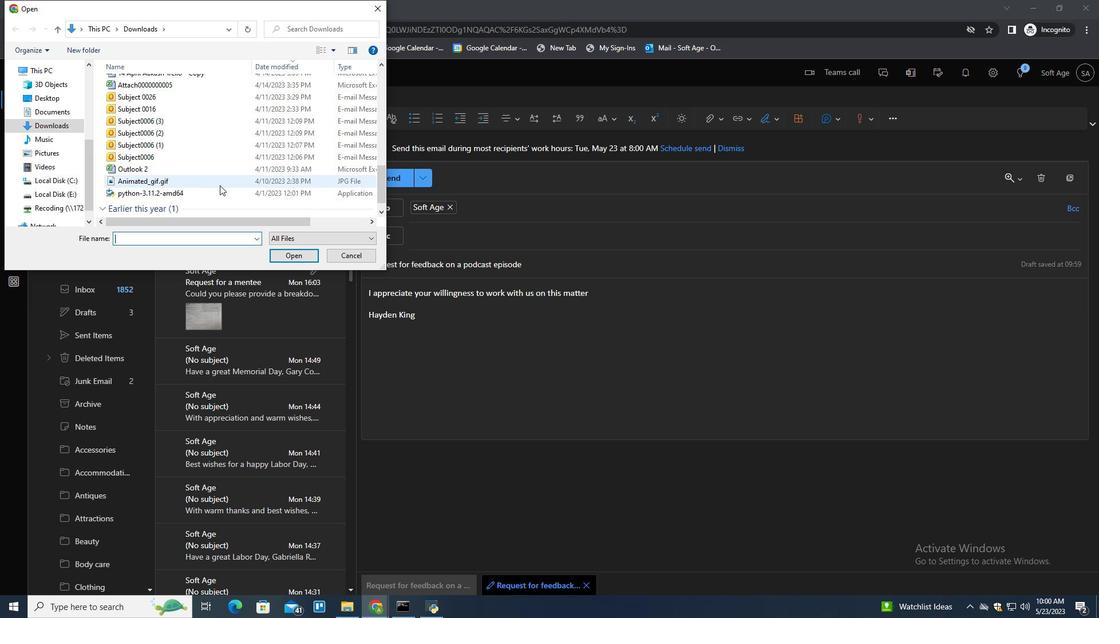 
Action: Mouse scrolled (217, 185) with delta (0, 0)
Screenshot: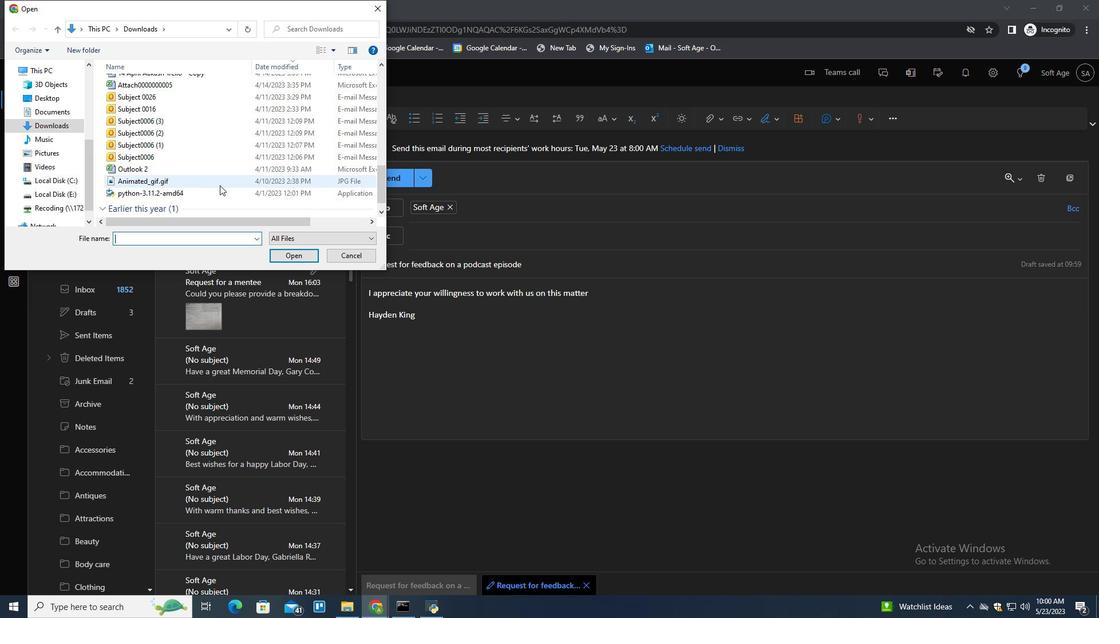 
Action: Mouse moved to (219, 164)
Screenshot: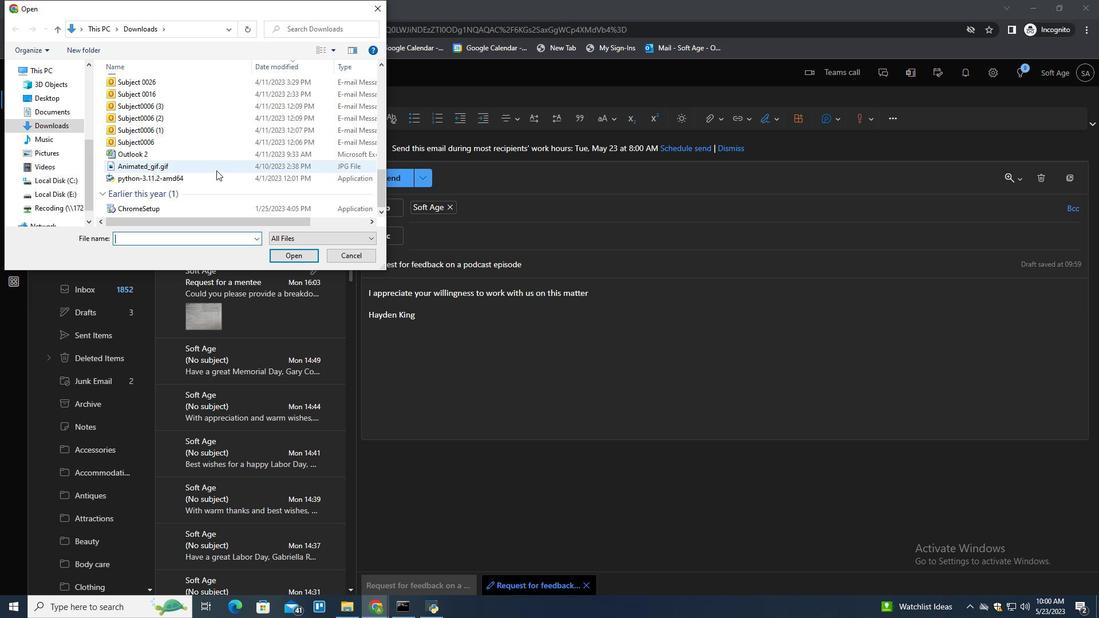 
Action: Mouse pressed left at (219, 164)
Screenshot: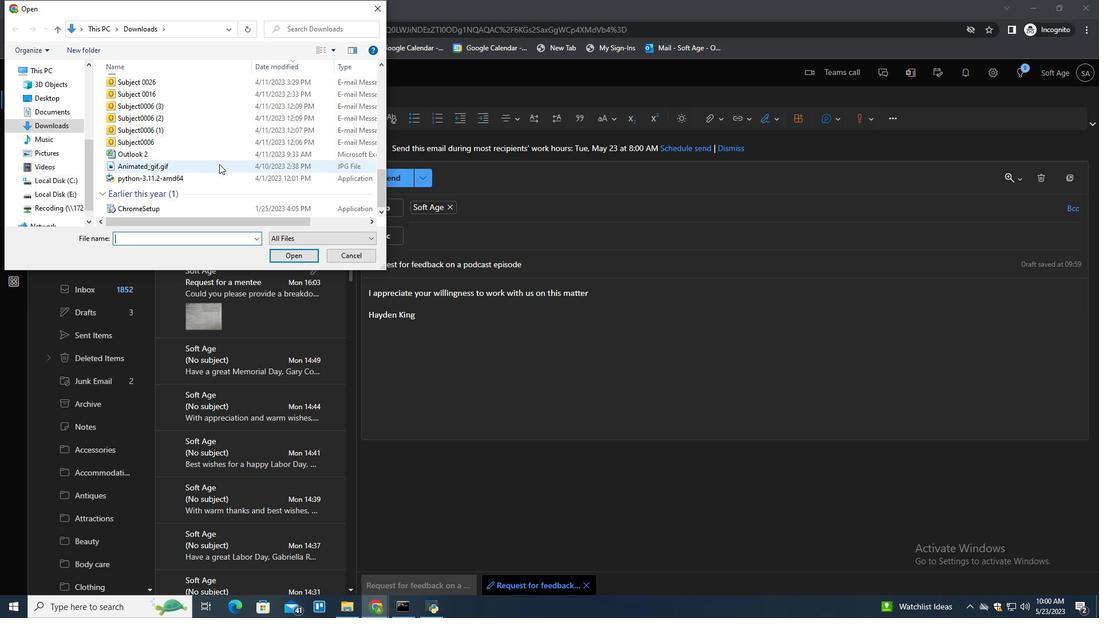 
Action: Key pressed <Key.f2>
Screenshot: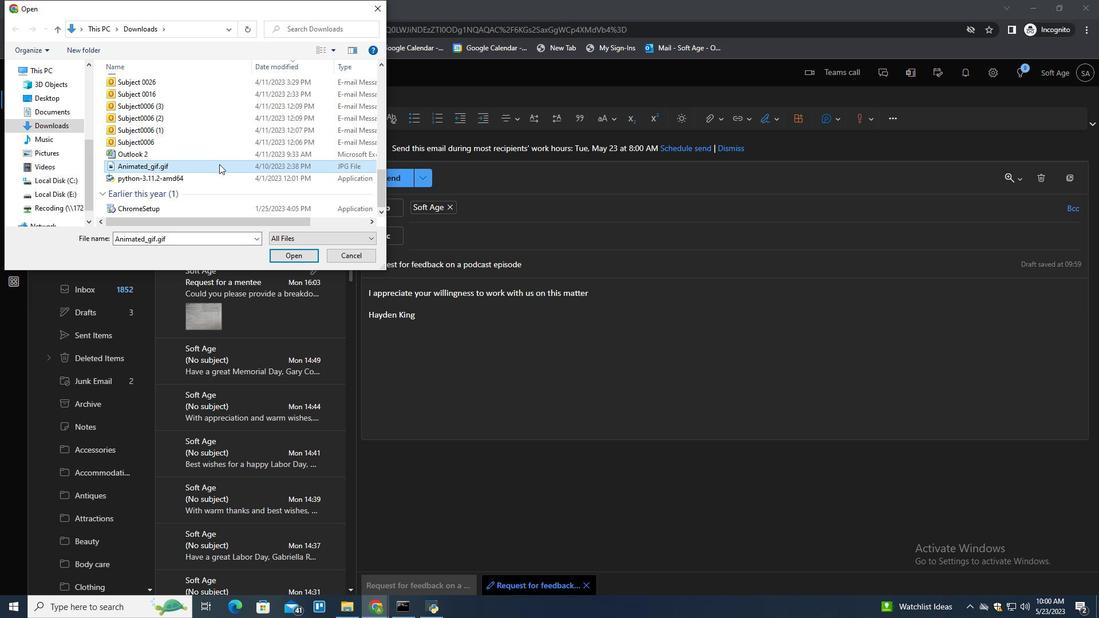 
Action: Mouse moved to (227, 171)
Screenshot: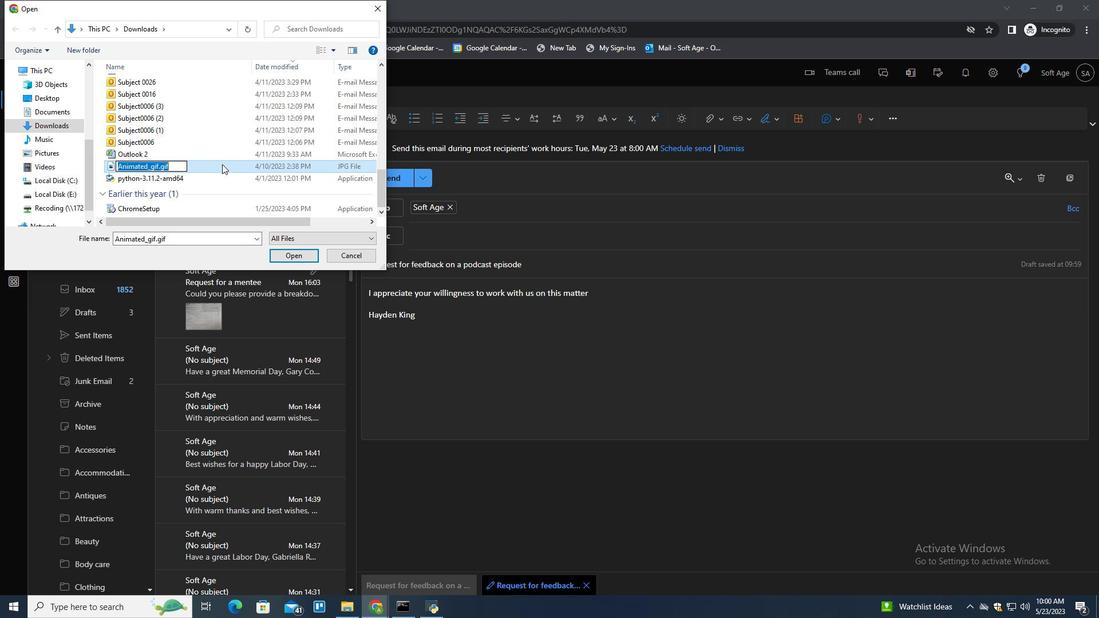 
Action: Key pressed <Key.shift>Menu<Key.shift>_design.png
Screenshot: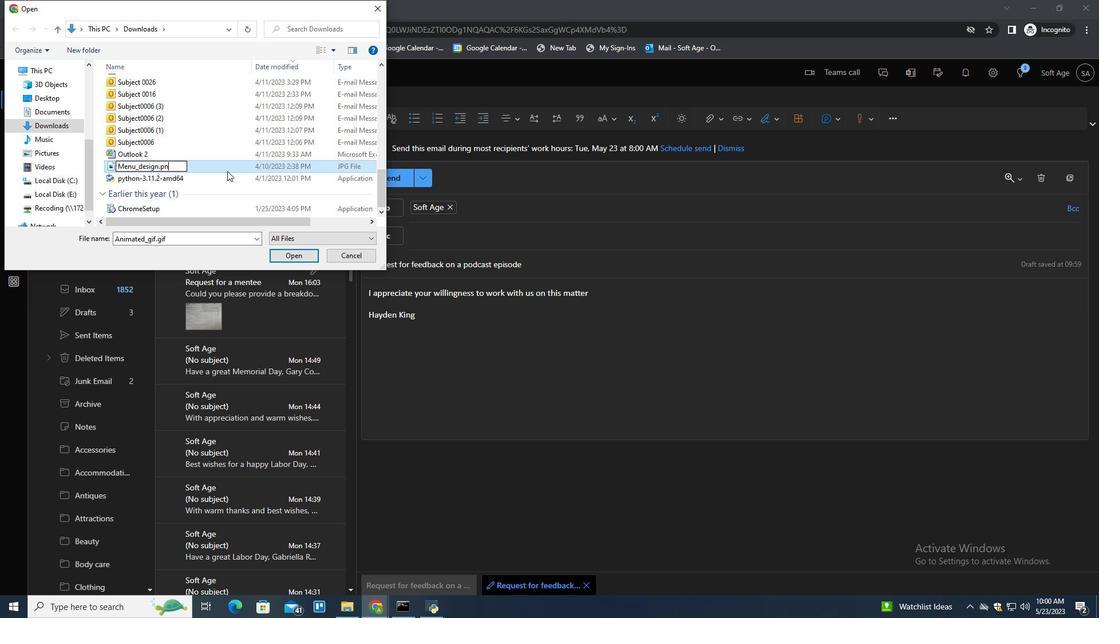 
Action: Mouse moved to (231, 166)
Screenshot: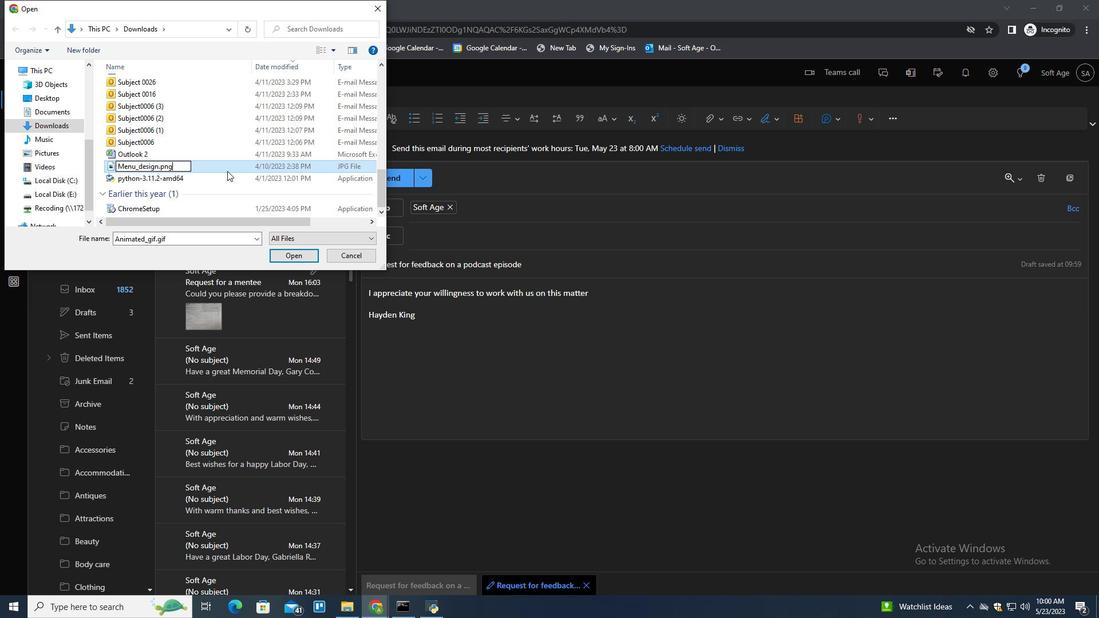 
Action: Mouse pressed left at (231, 166)
Screenshot: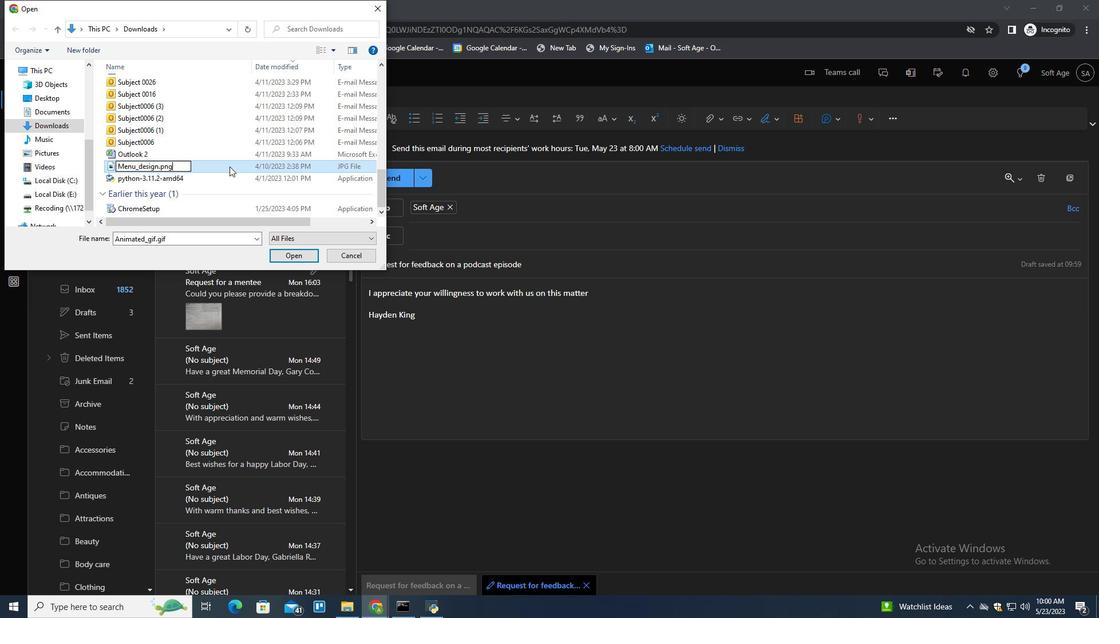 
Action: Mouse moved to (297, 253)
Screenshot: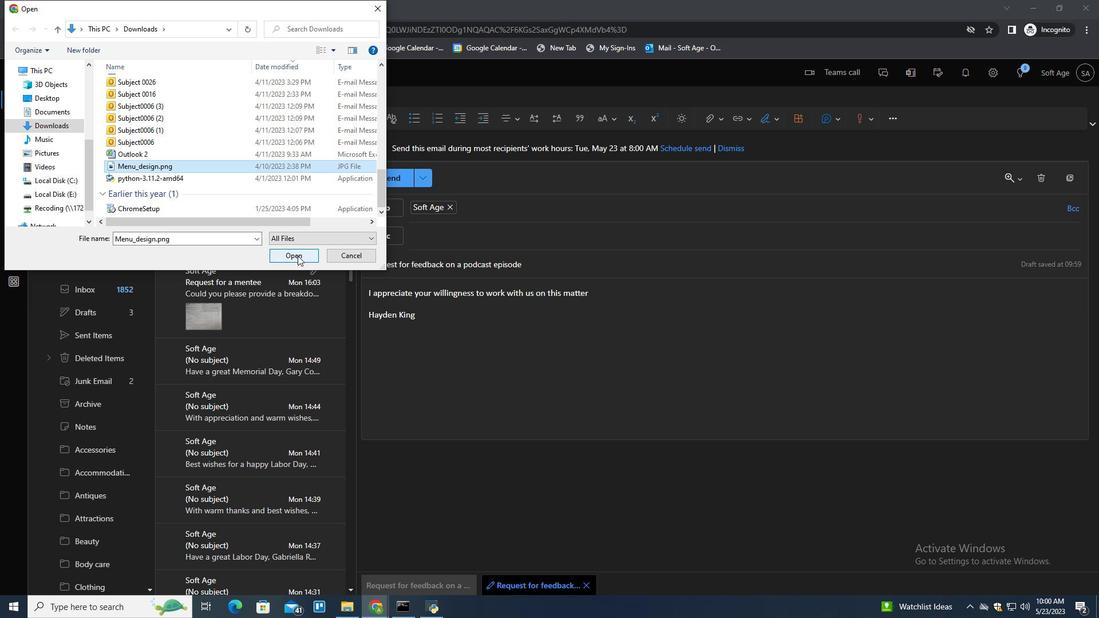 
Action: Mouse pressed left at (297, 253)
Screenshot: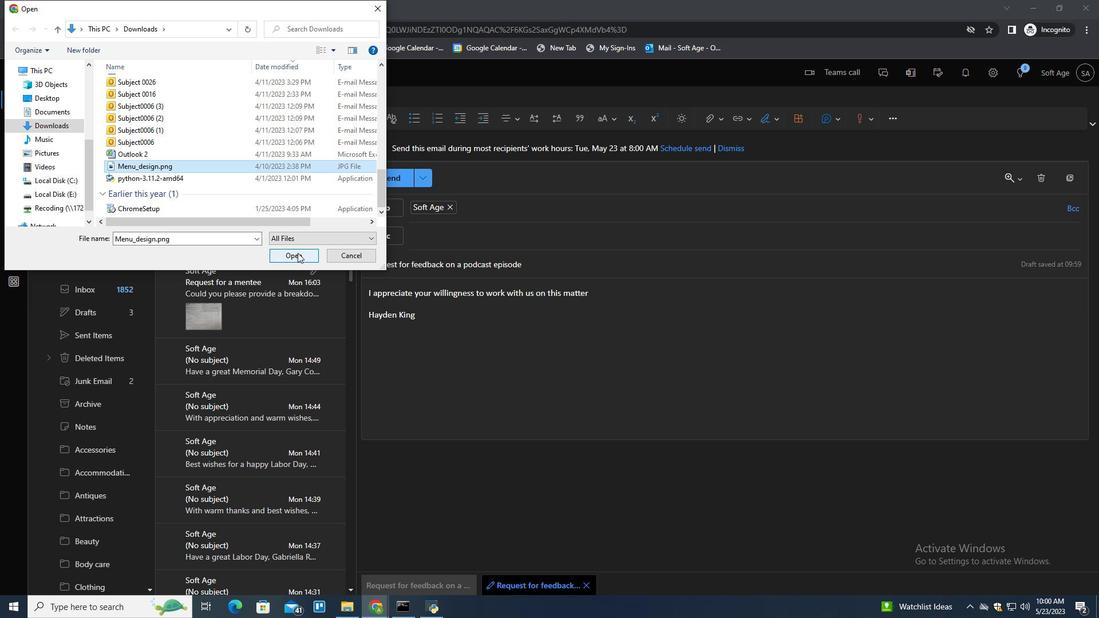 
Action: Mouse moved to (510, 386)
Screenshot: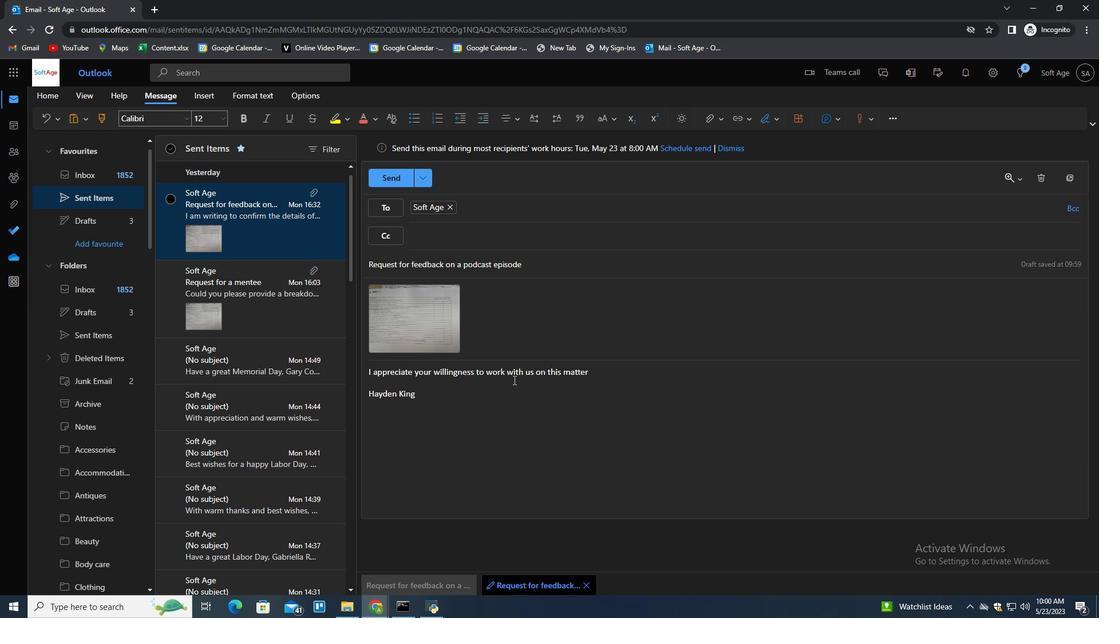 
Action: Mouse pressed left at (510, 386)
Screenshot: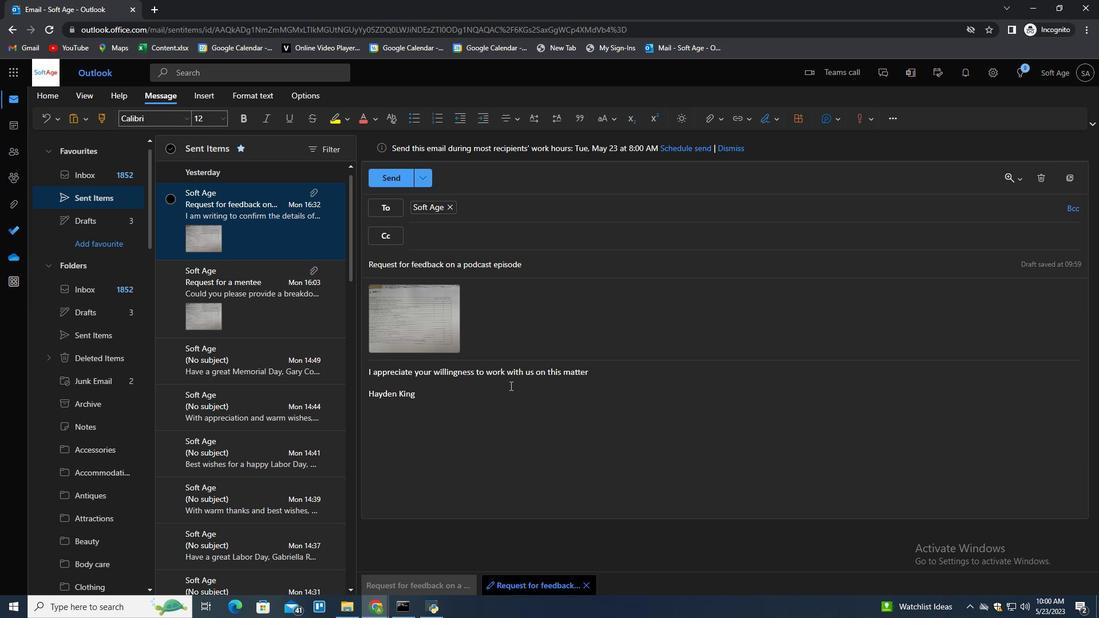 
Action: Key pressed <Key.enter>
Screenshot: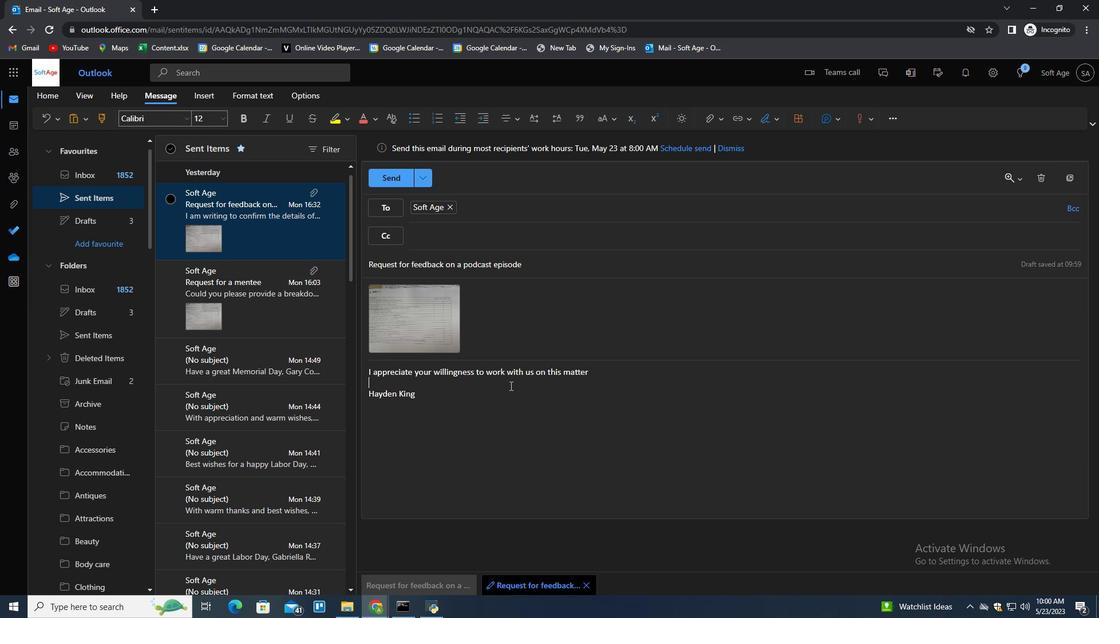 
Action: Mouse moved to (115, 334)
Screenshot: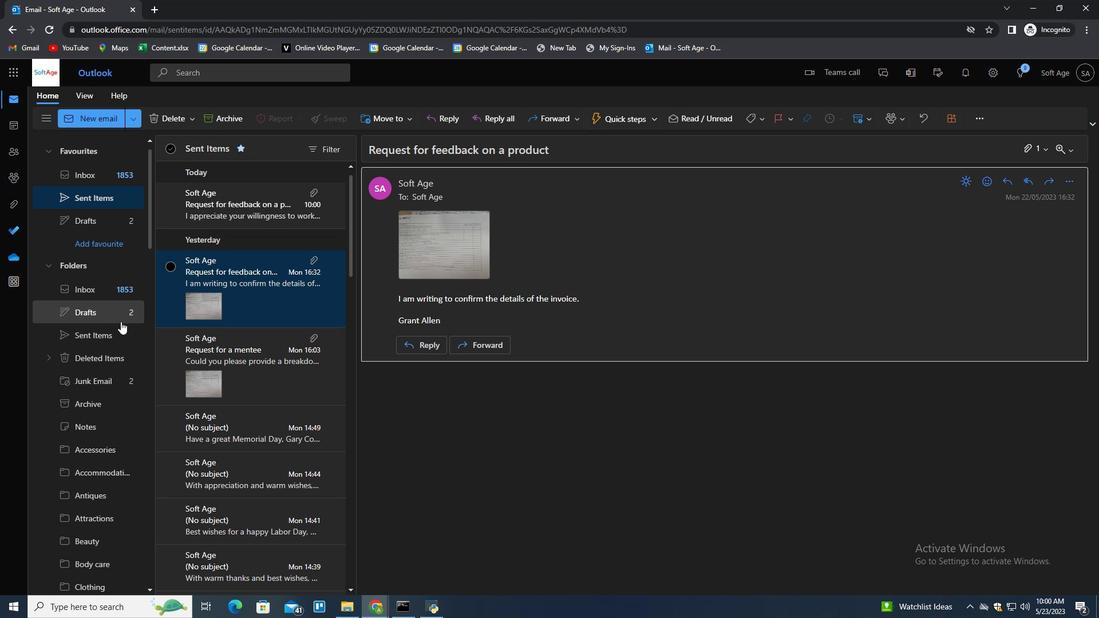 
Action: Mouse pressed left at (115, 334)
Screenshot: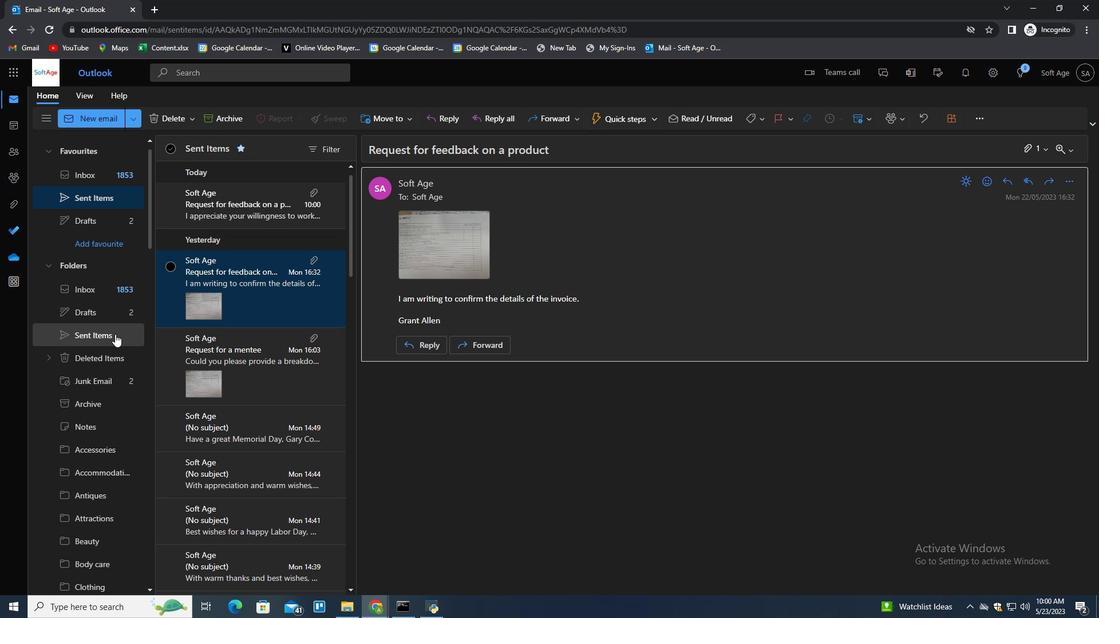 
Action: Mouse moved to (226, 313)
Screenshot: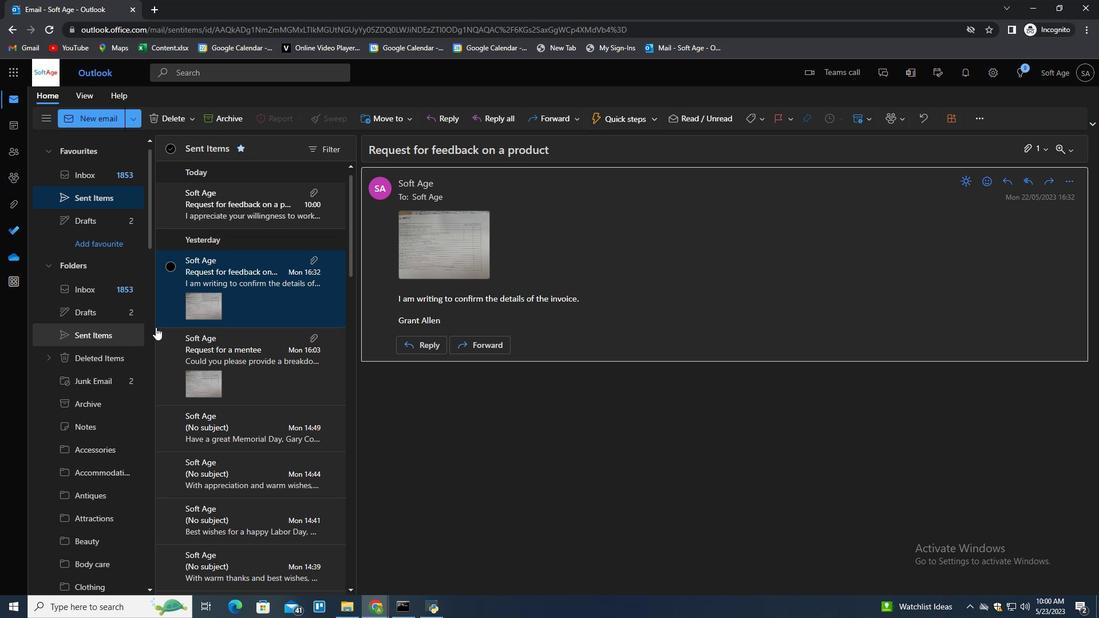
Action: Mouse scrolled (226, 313) with delta (0, 0)
Screenshot: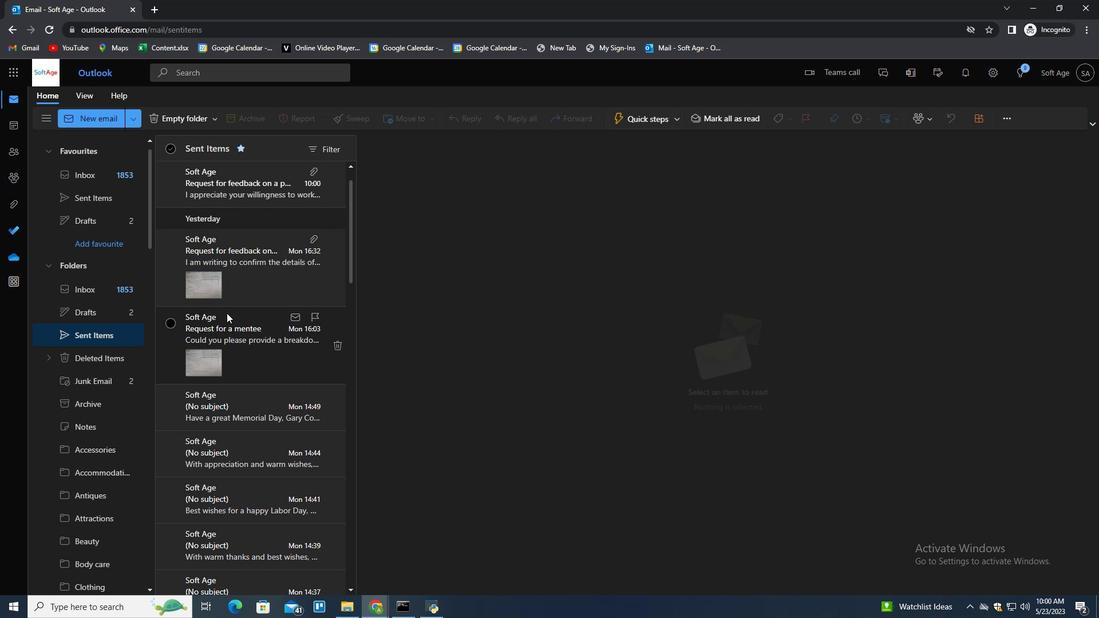 
Action: Mouse scrolled (226, 313) with delta (0, 0)
Screenshot: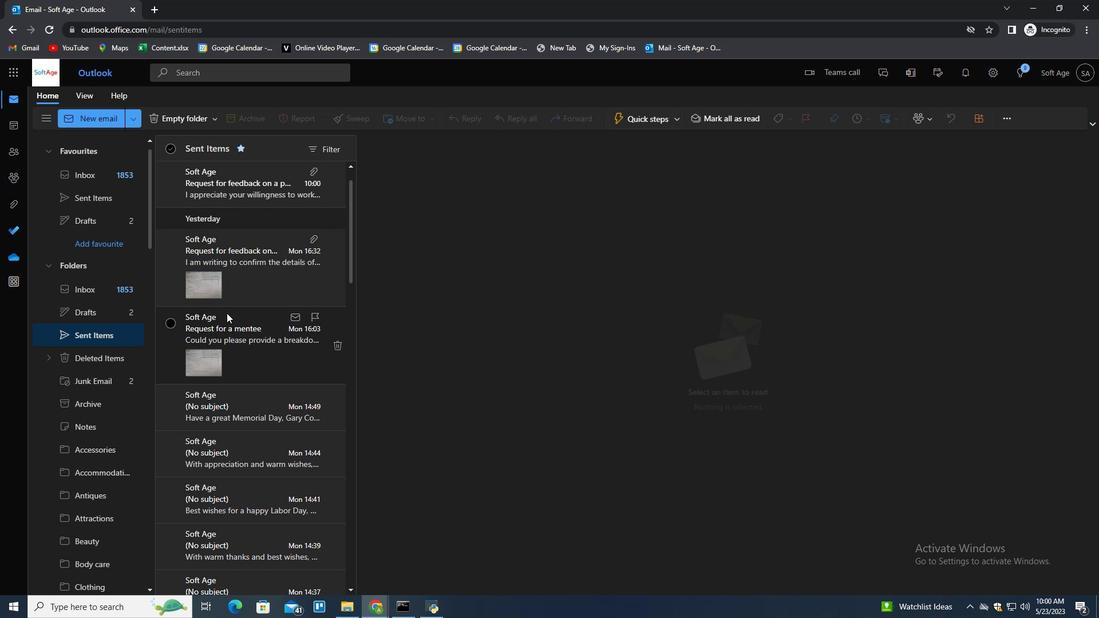 
Action: Mouse scrolled (226, 313) with delta (0, 0)
Screenshot: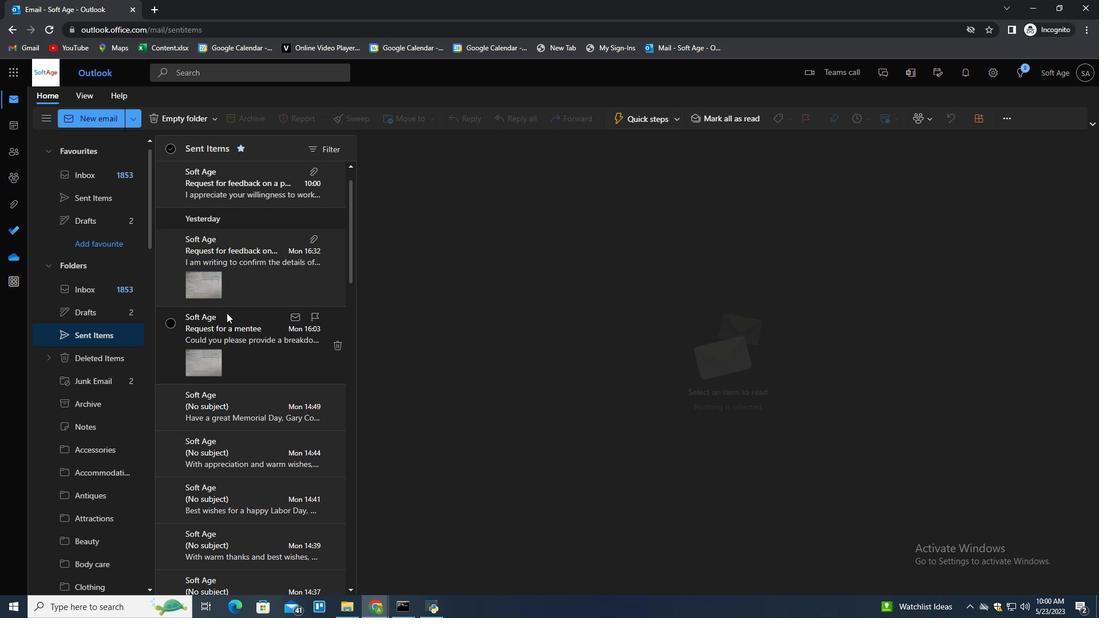 
Action: Mouse scrolled (226, 313) with delta (0, 0)
Screenshot: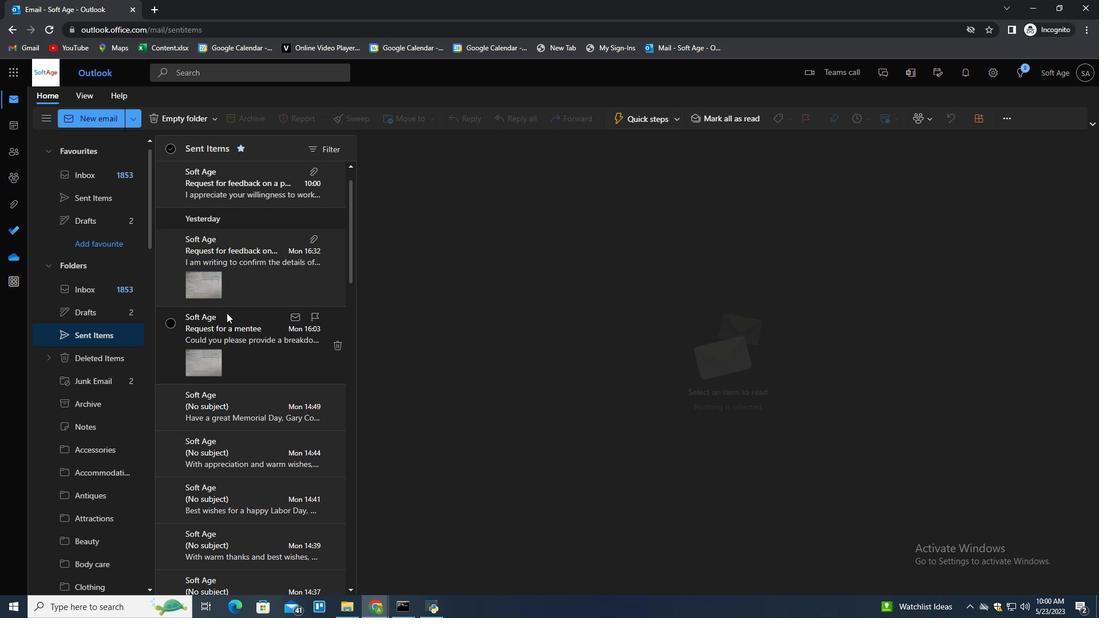 
Action: Mouse scrolled (226, 313) with delta (0, 0)
Screenshot: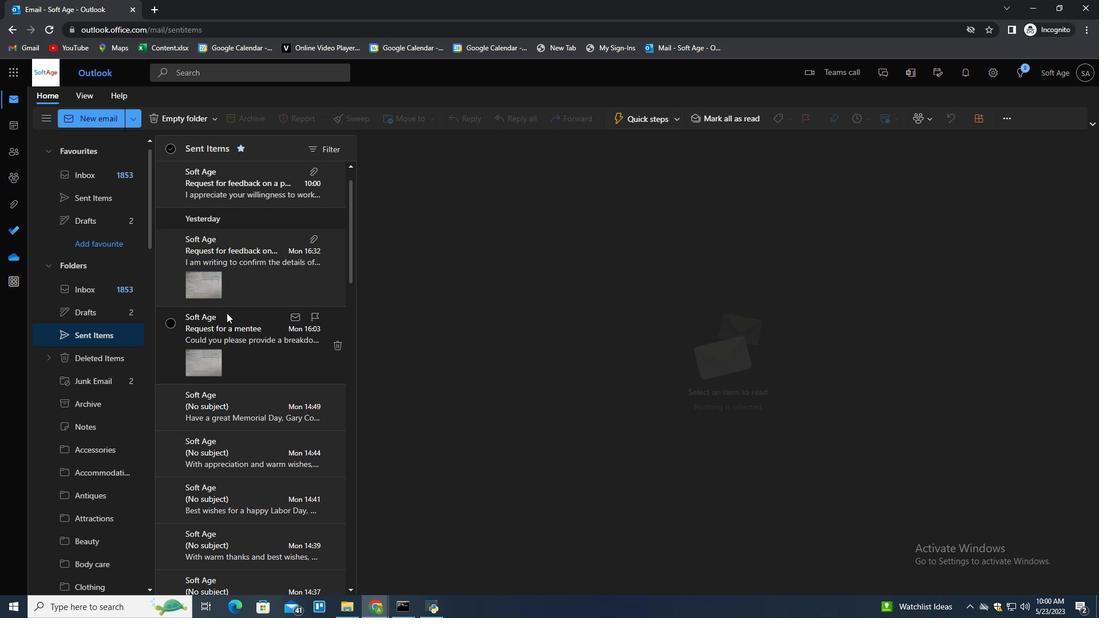 
Action: Mouse scrolled (226, 313) with delta (0, 0)
Screenshot: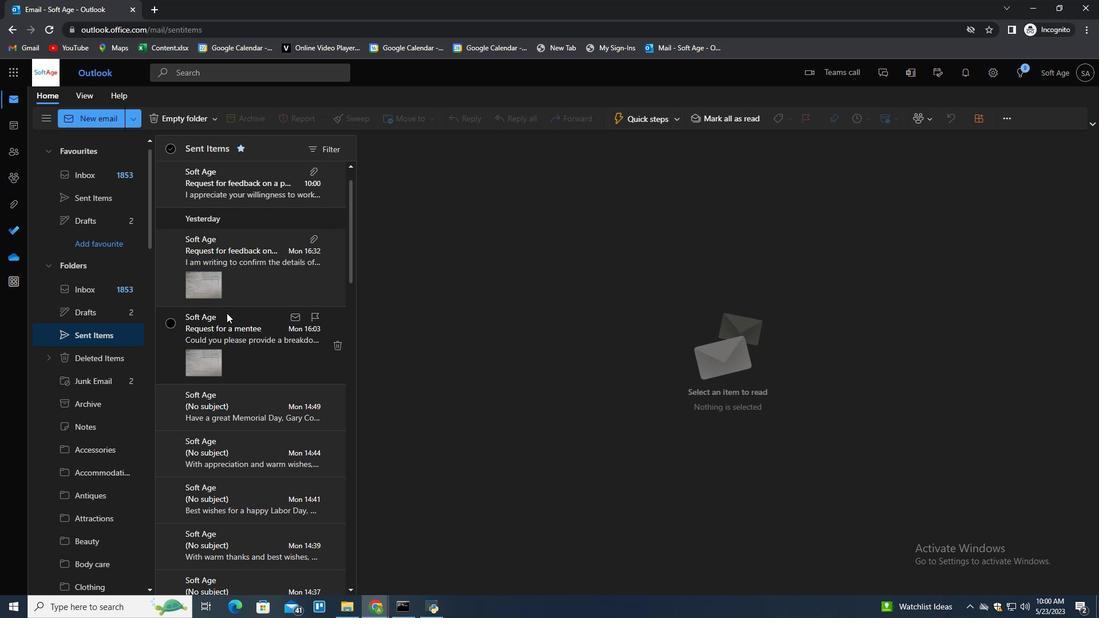 
Action: Mouse scrolled (226, 313) with delta (0, 0)
Screenshot: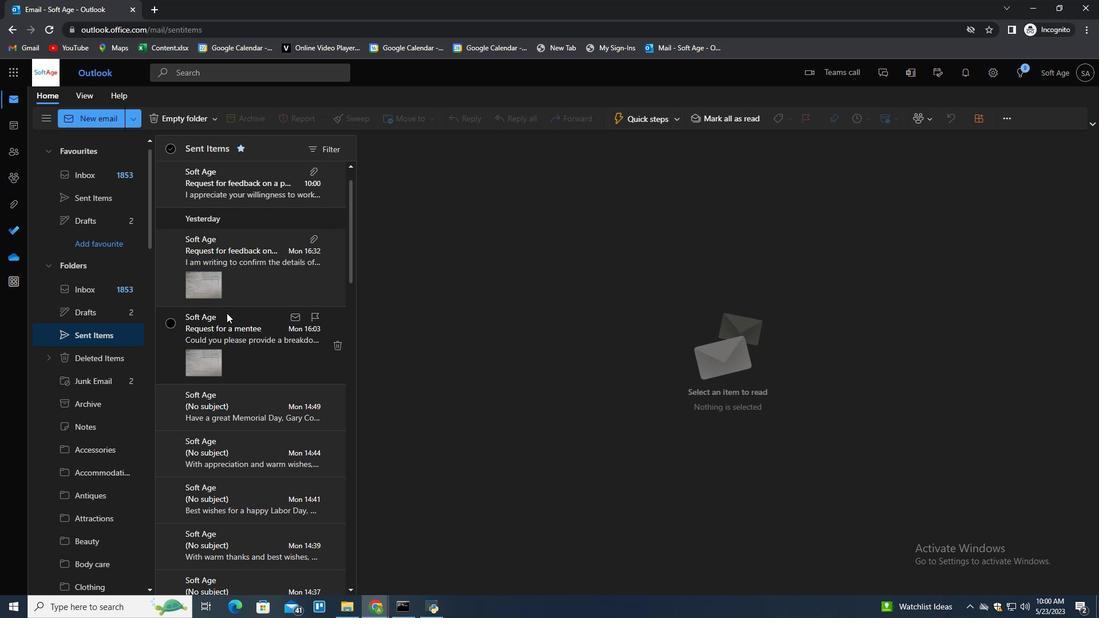 
Action: Mouse scrolled (226, 313) with delta (0, 0)
Screenshot: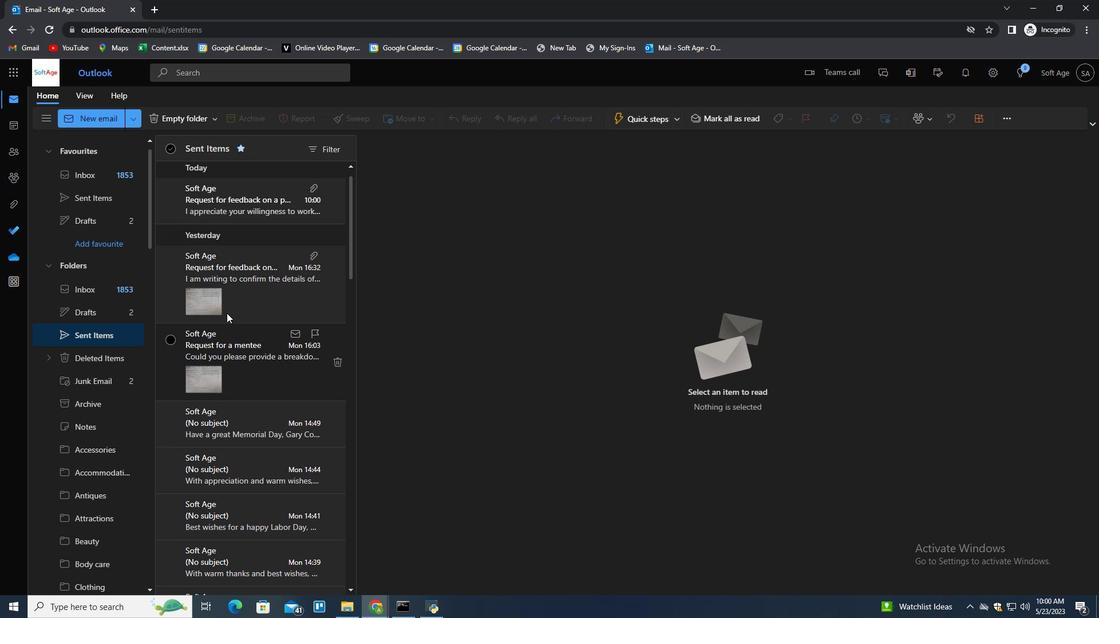 
Action: Mouse scrolled (226, 312) with delta (0, 0)
Screenshot: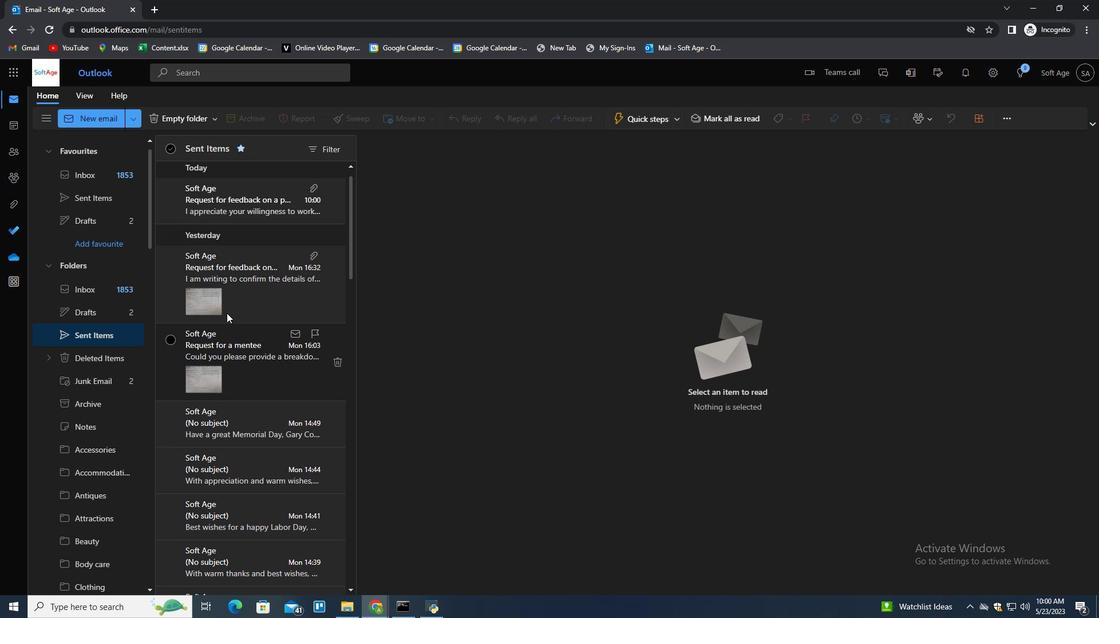 
Action: Mouse scrolled (226, 313) with delta (0, 0)
Screenshot: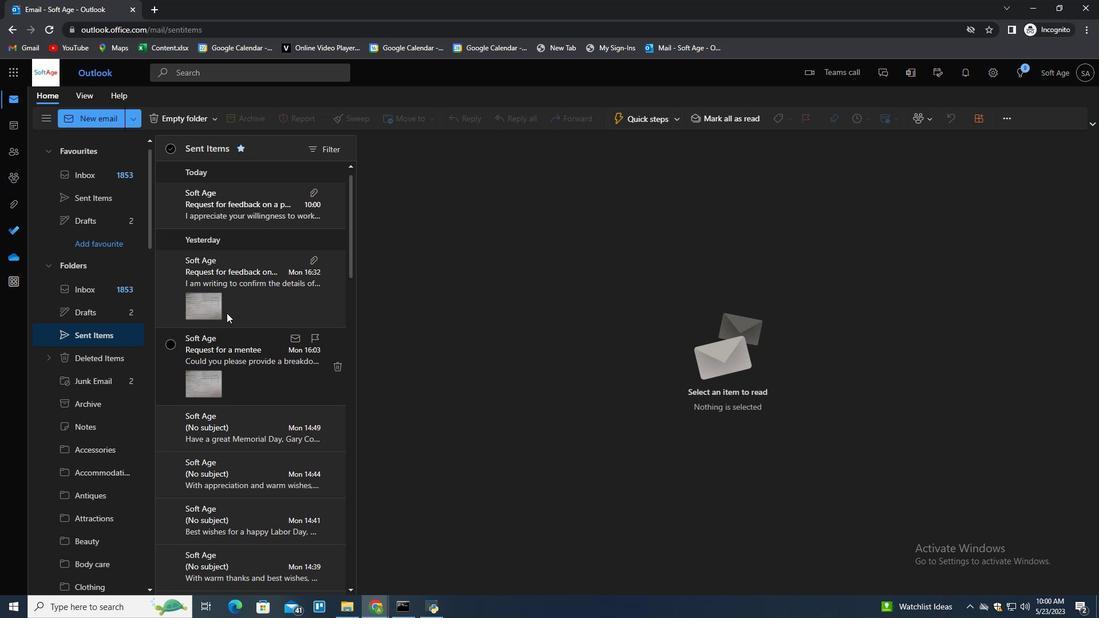
Action: Mouse scrolled (226, 313) with delta (0, 0)
Screenshot: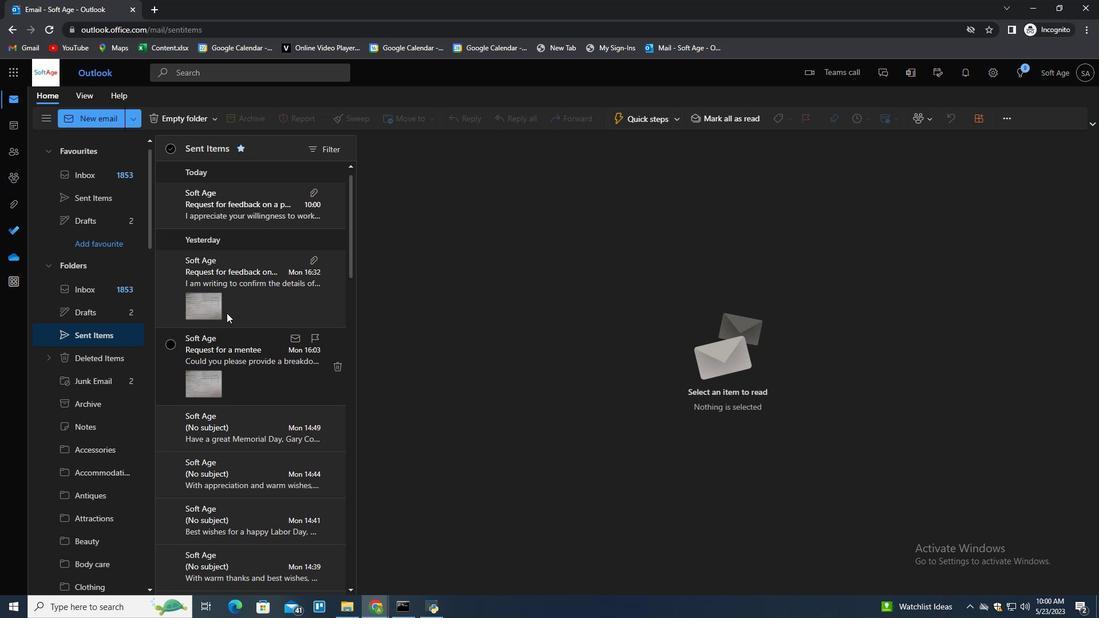 
Action: Mouse scrolled (226, 313) with delta (0, 0)
Screenshot: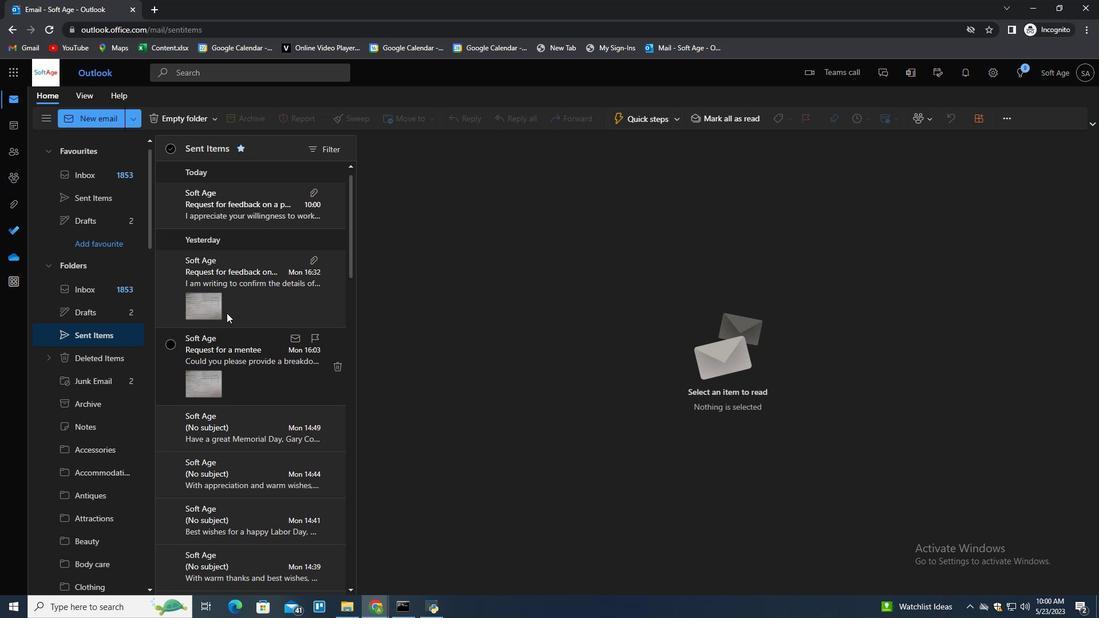 
Action: Mouse scrolled (226, 313) with delta (0, 0)
Screenshot: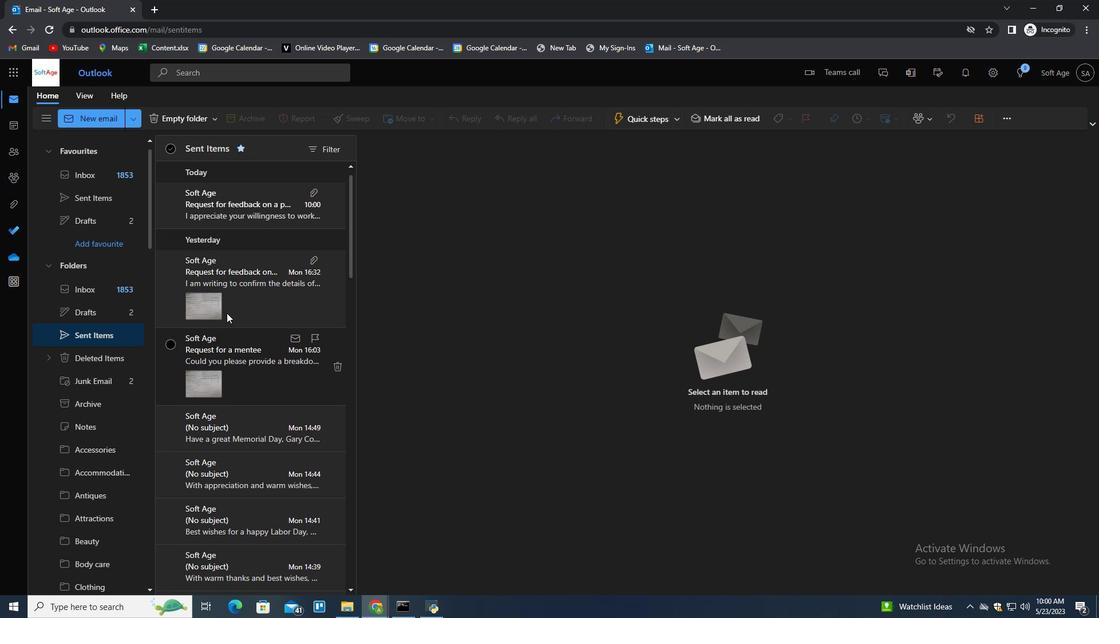 
Action: Mouse scrolled (226, 313) with delta (0, 0)
Screenshot: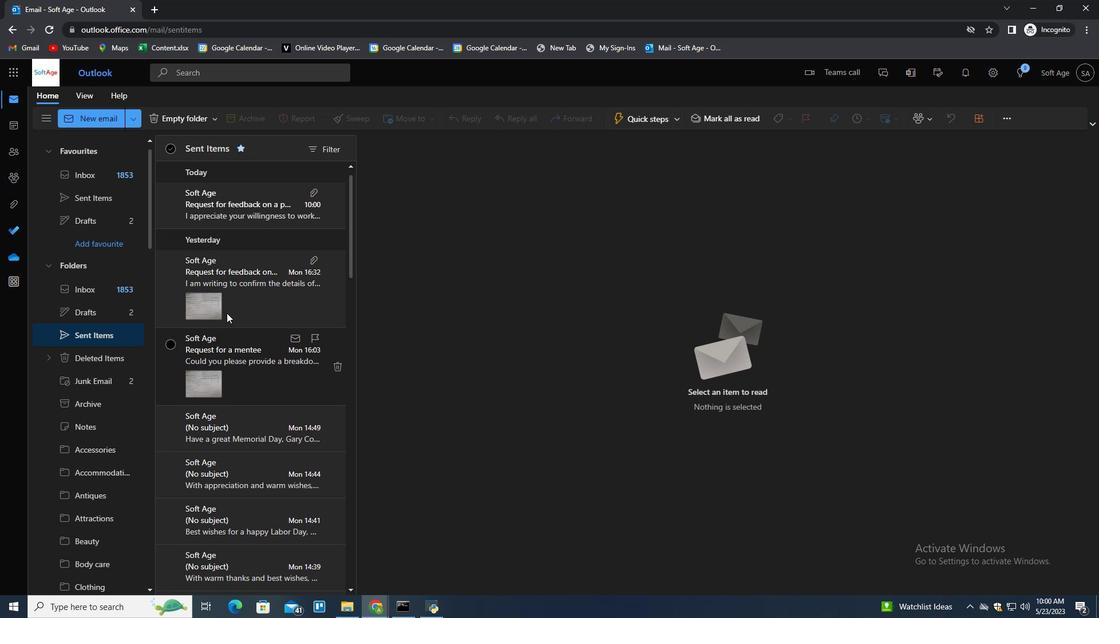 
Action: Mouse scrolled (226, 313) with delta (0, 0)
Screenshot: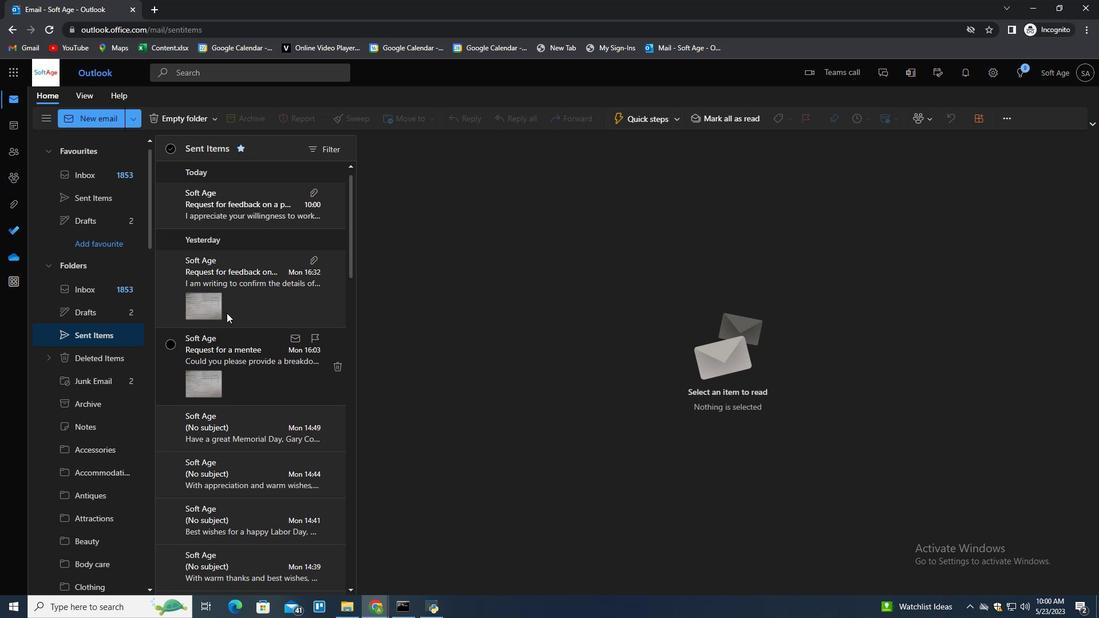 
Action: Mouse moved to (254, 200)
Screenshot: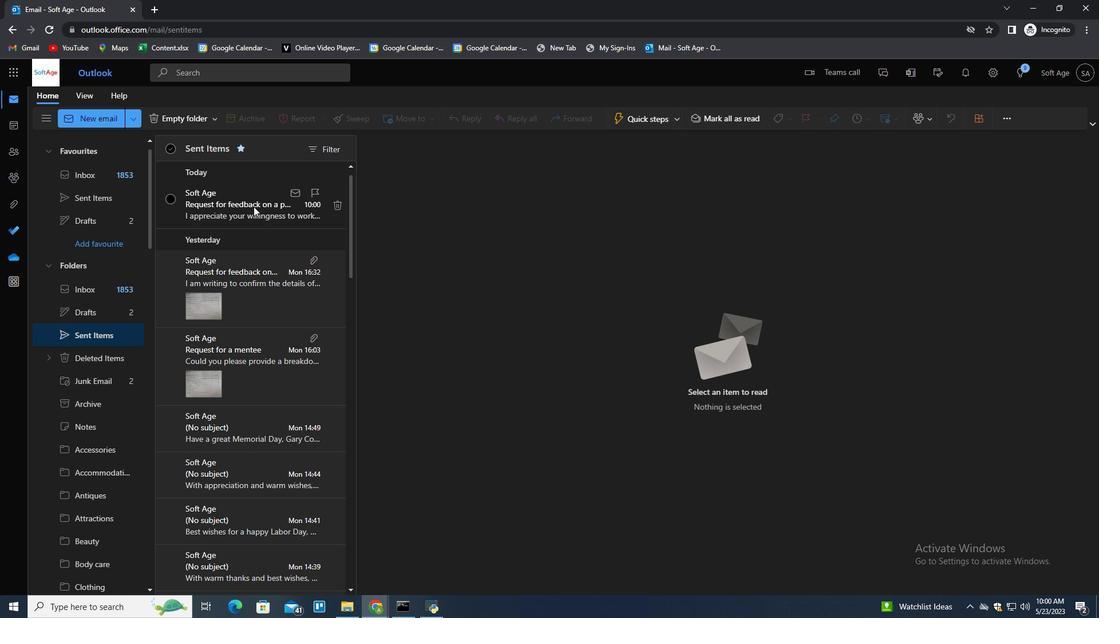
Action: Mouse pressed right at (254, 200)
Screenshot: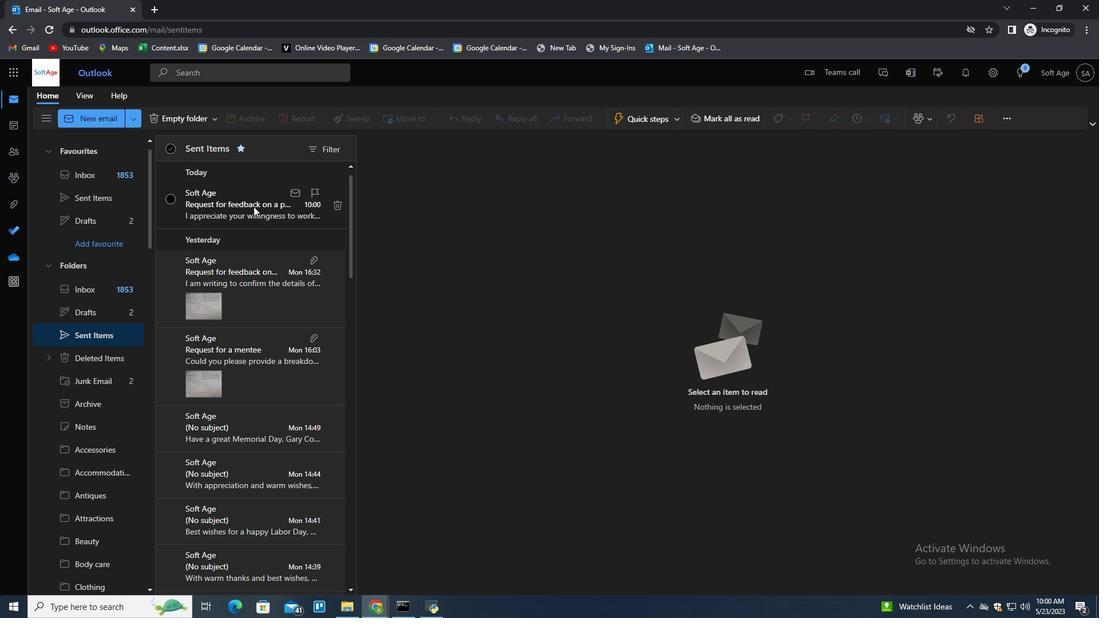 
Action: Mouse moved to (285, 248)
Screenshot: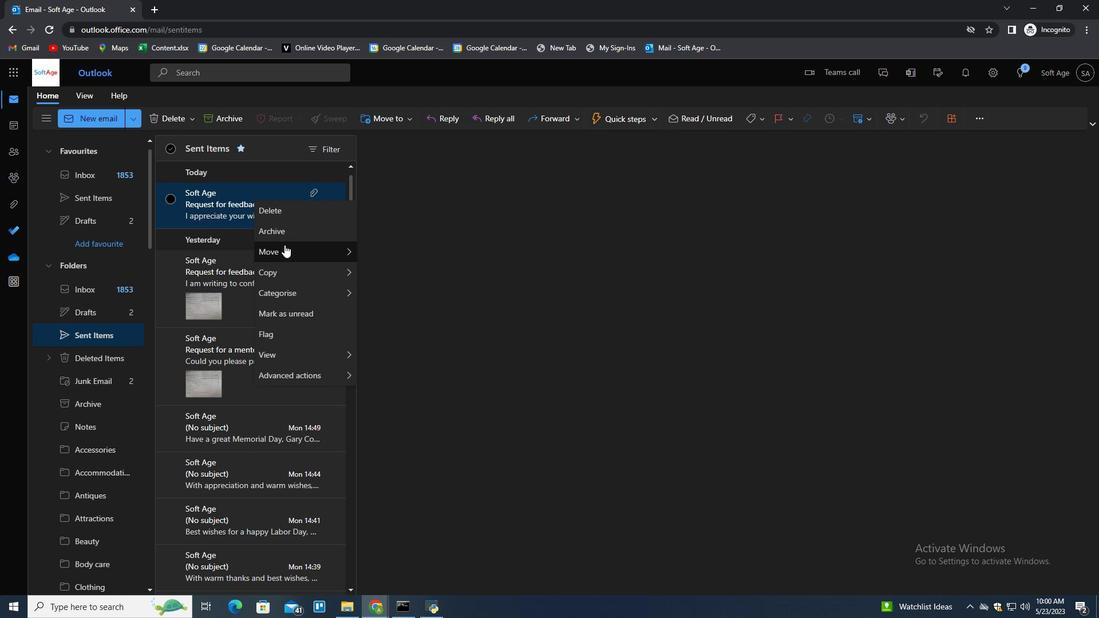 
Action: Mouse pressed left at (285, 248)
Screenshot: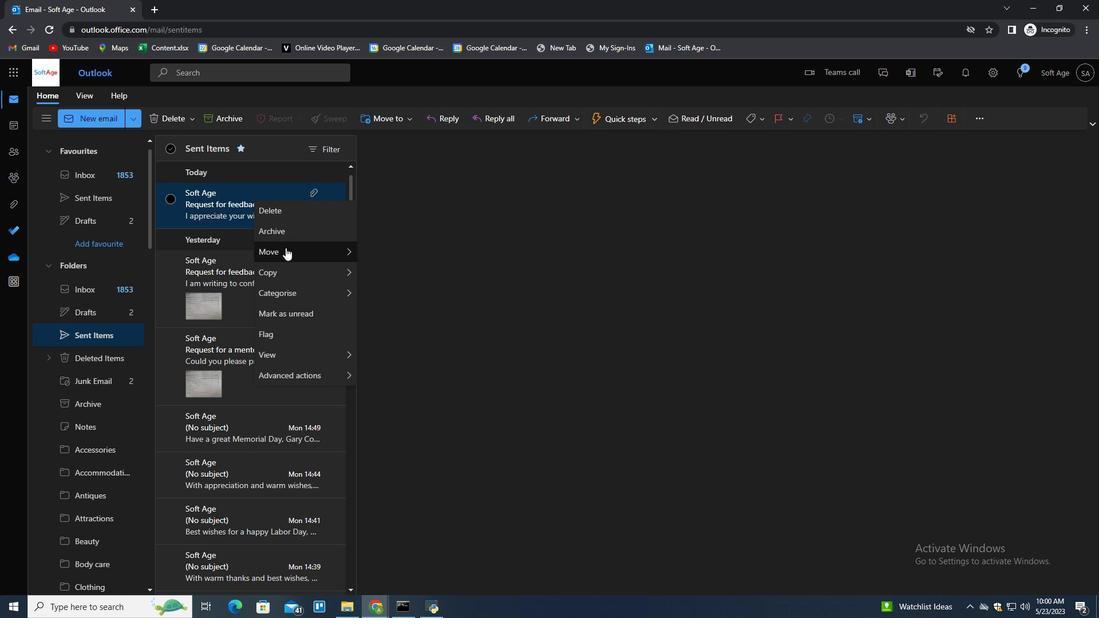 
Action: Mouse moved to (394, 252)
Screenshot: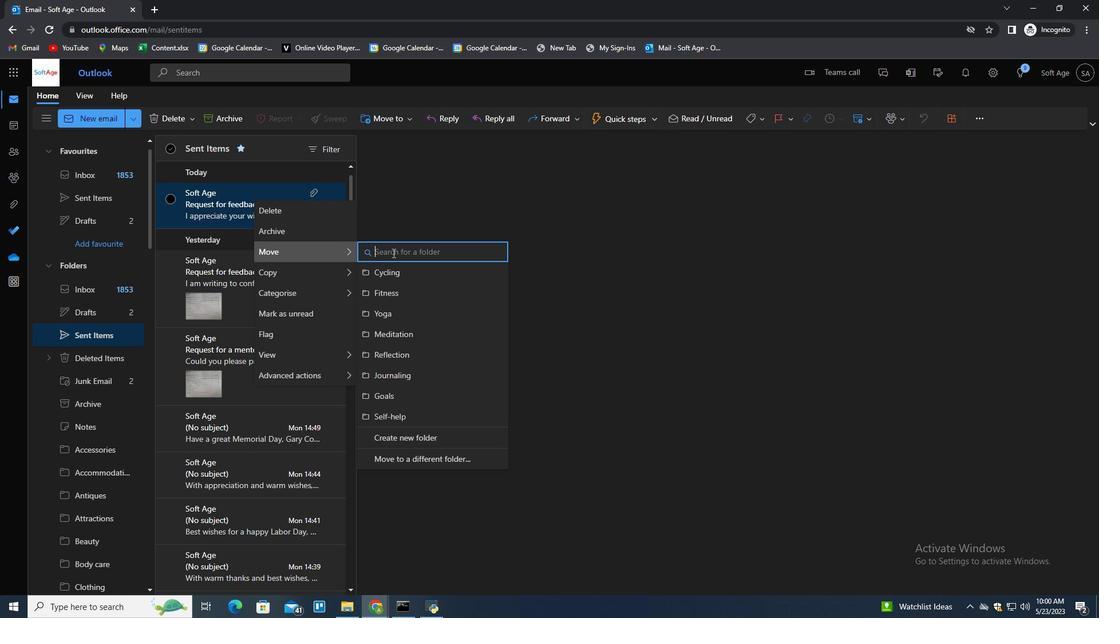 
Action: Mouse pressed left at (394, 252)
Screenshot: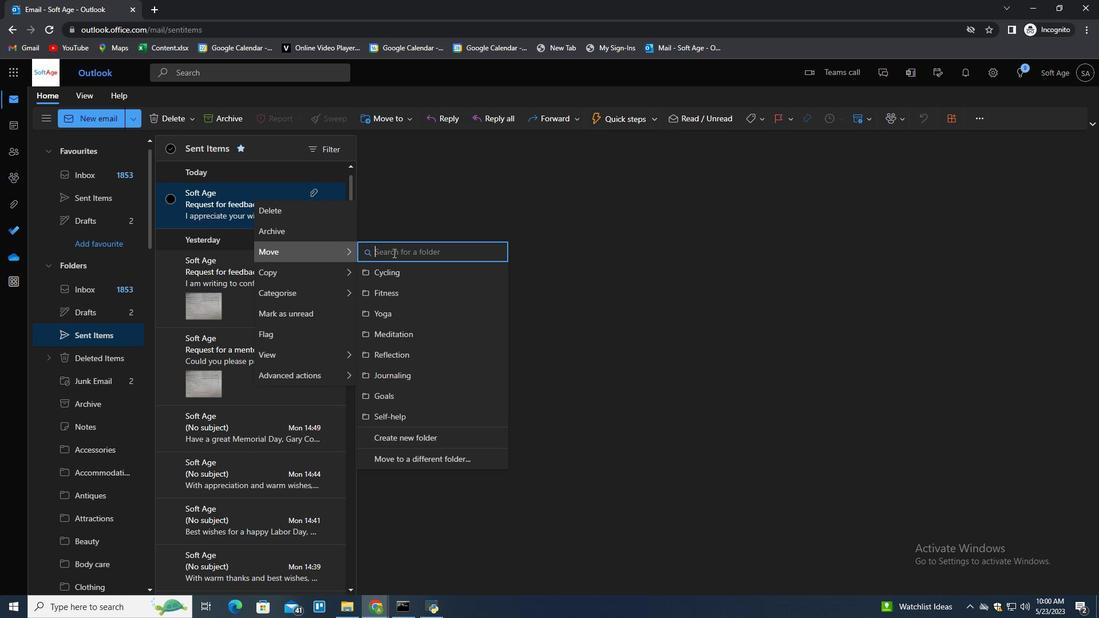 
Action: Key pressed <Key.shift>Swimming<Key.down><Key.enter>
Screenshot: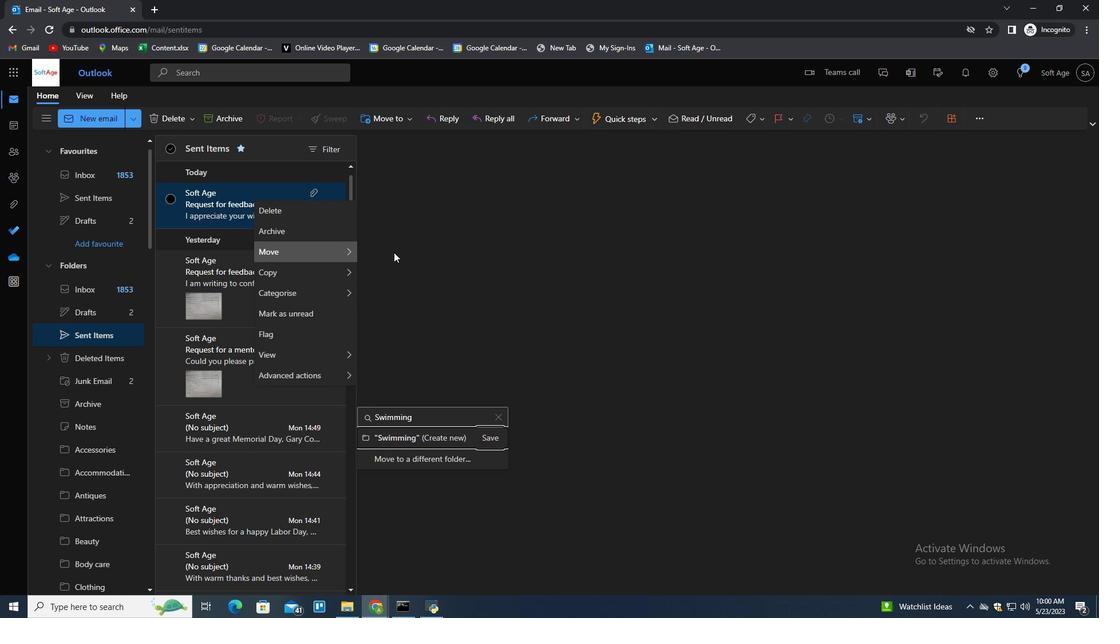 
